 Task: Look for space in Quixadá, Brazil from 1st August, 2023 to 5th August, 2023 for 3 adults, 1 child in price range Rs.13000 to Rs.20000. Place can be entire place with 2 bedrooms having 3 beds and 2 bathrooms. Property type can be flatguest house, hotel. Booking option can be shelf check-in. Required host language is Spanish.
Action: Mouse moved to (481, 553)
Screenshot: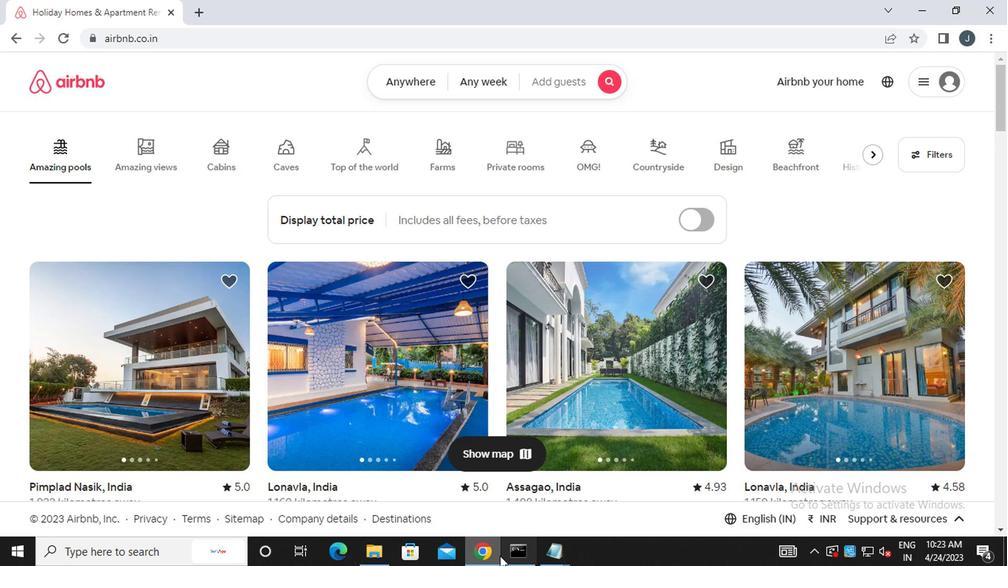 
Action: Mouse pressed left at (481, 553)
Screenshot: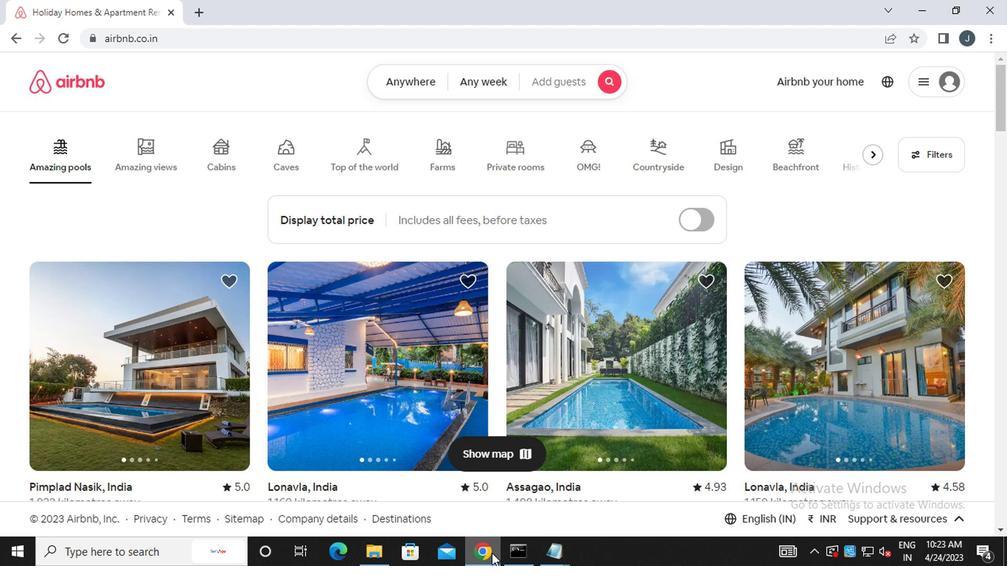
Action: Mouse moved to (484, 562)
Screenshot: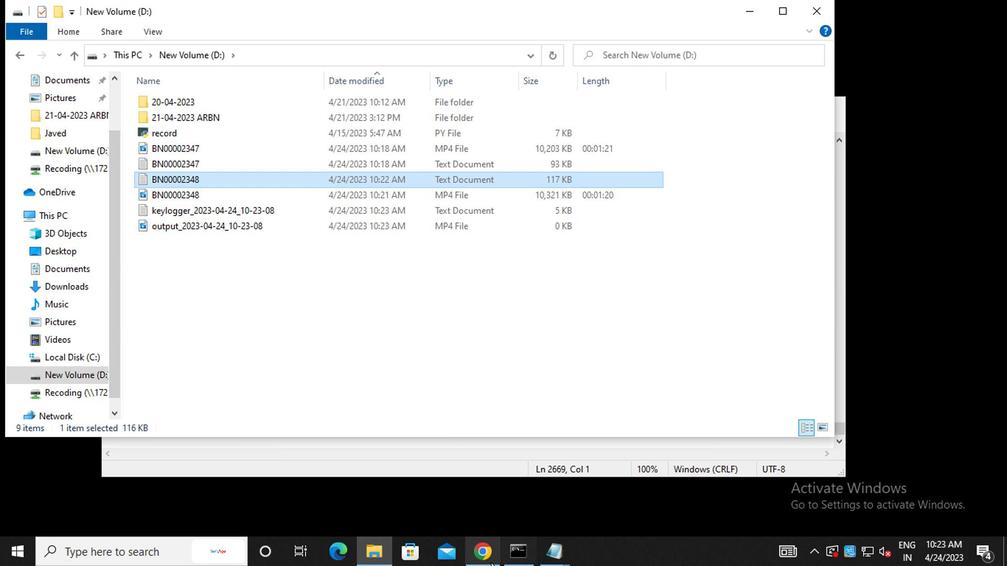
Action: Mouse pressed left at (484, 562)
Screenshot: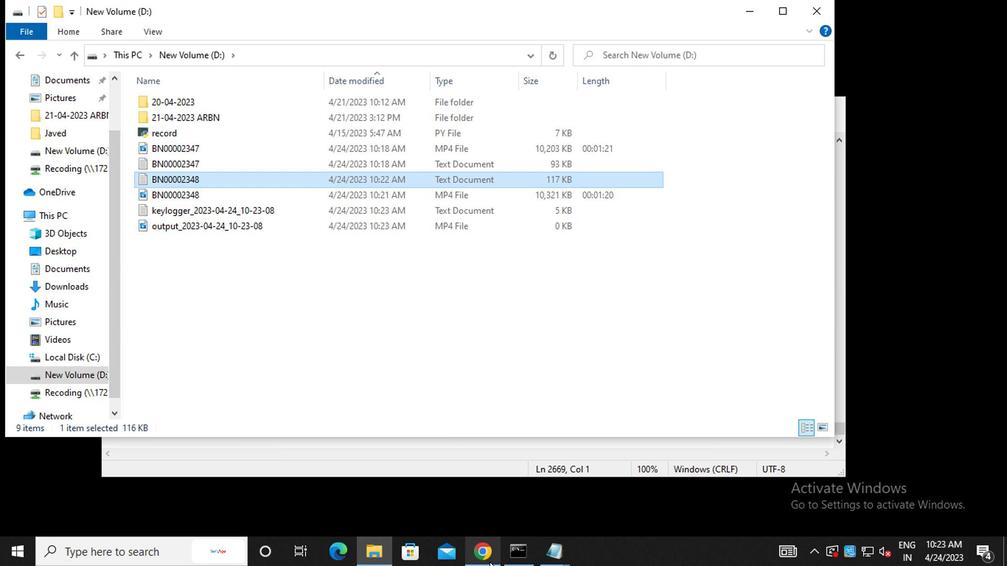 
Action: Mouse moved to (429, 84)
Screenshot: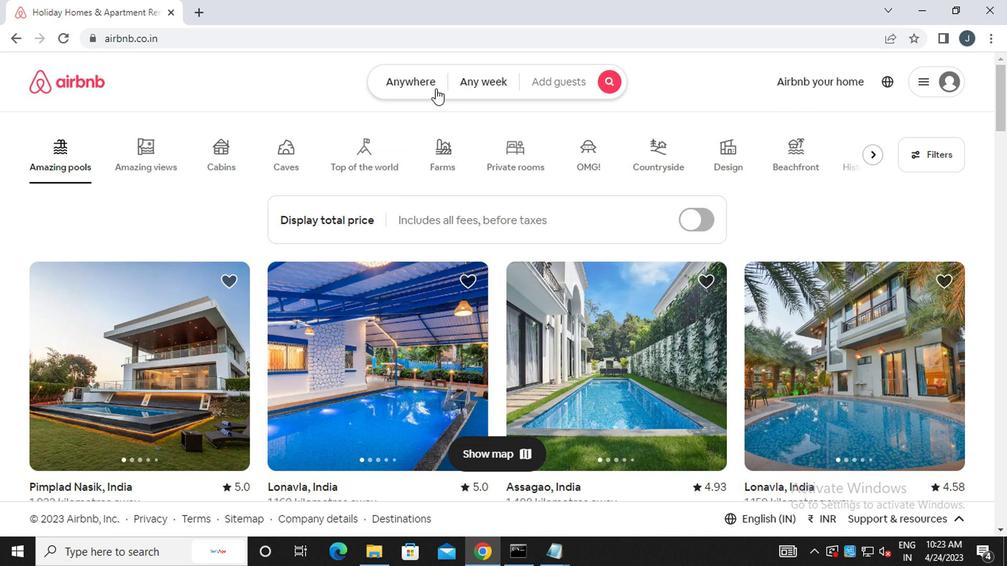 
Action: Mouse pressed left at (429, 84)
Screenshot: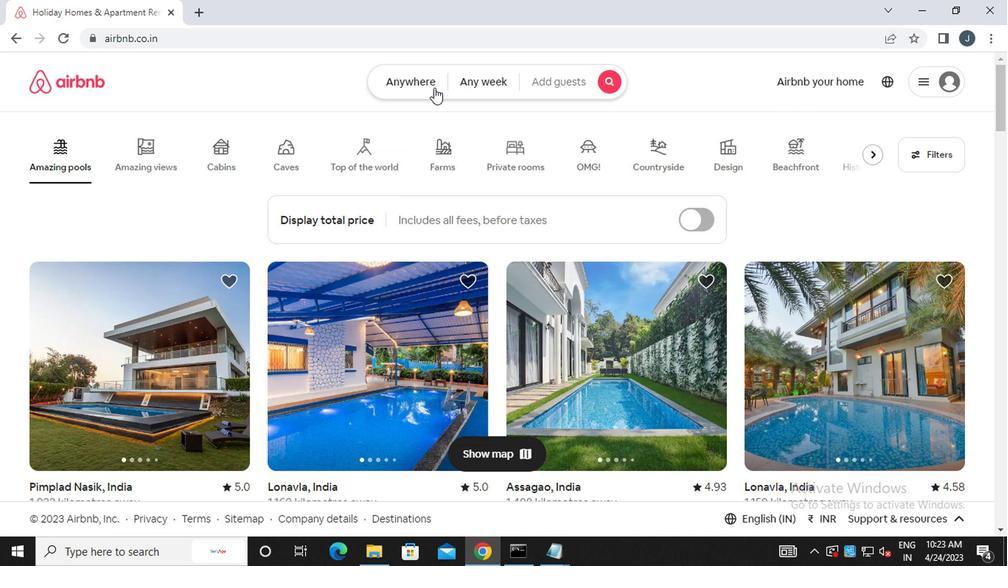 
Action: Mouse moved to (279, 142)
Screenshot: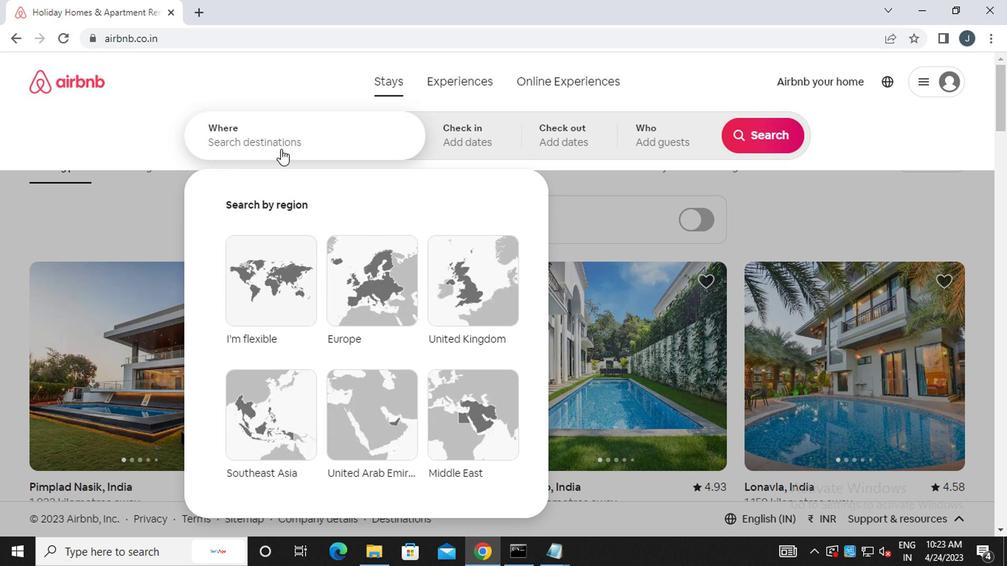 
Action: Mouse pressed left at (279, 142)
Screenshot: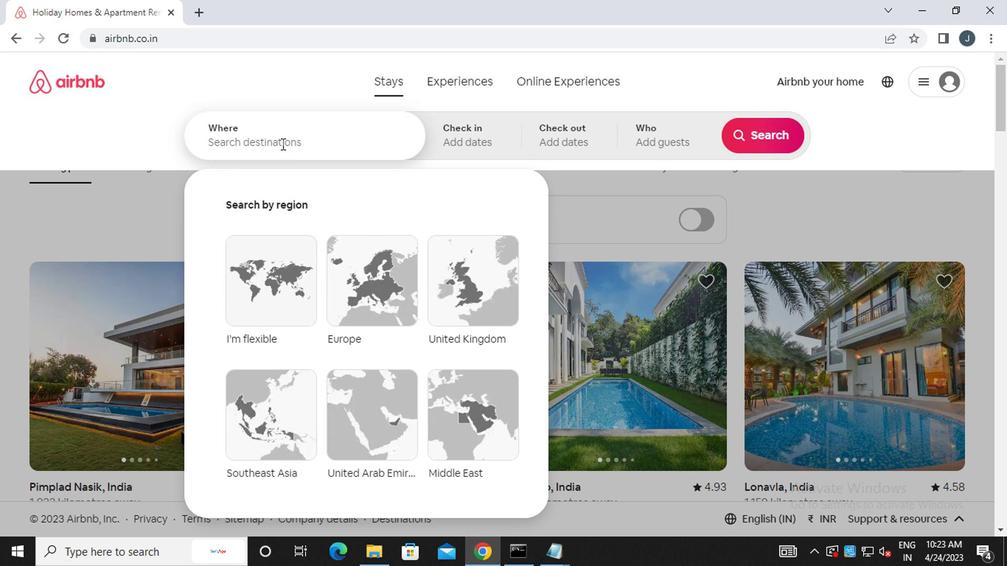 
Action: Key pressed <Key.caps_lock><Key.caps_lock>q<Key.caps_lock>uixaza<Key.backspace><Key.backspace>da,<Key.space><Key.caps_lock>b<Key.caps_lock>razil
Screenshot: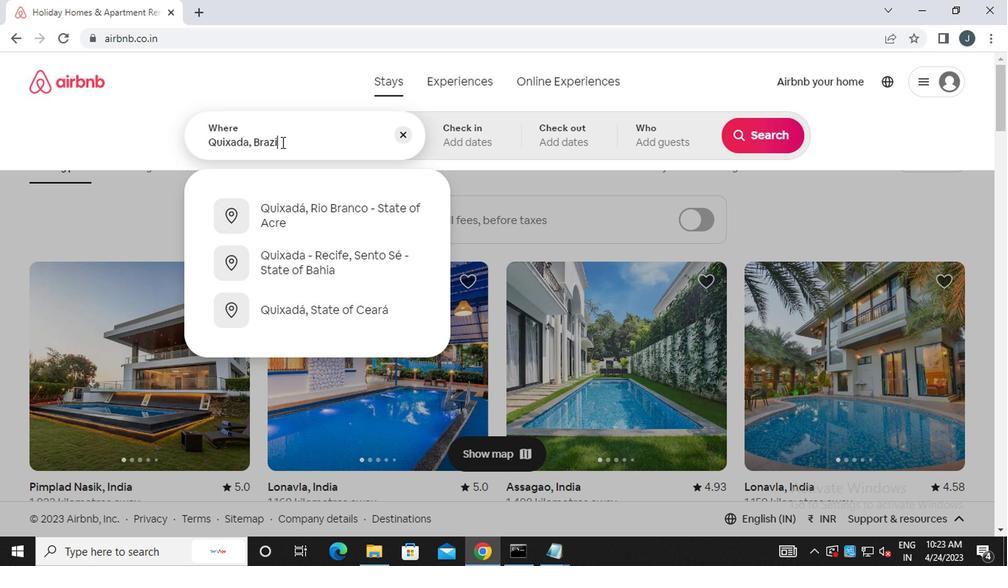 
Action: Mouse moved to (483, 134)
Screenshot: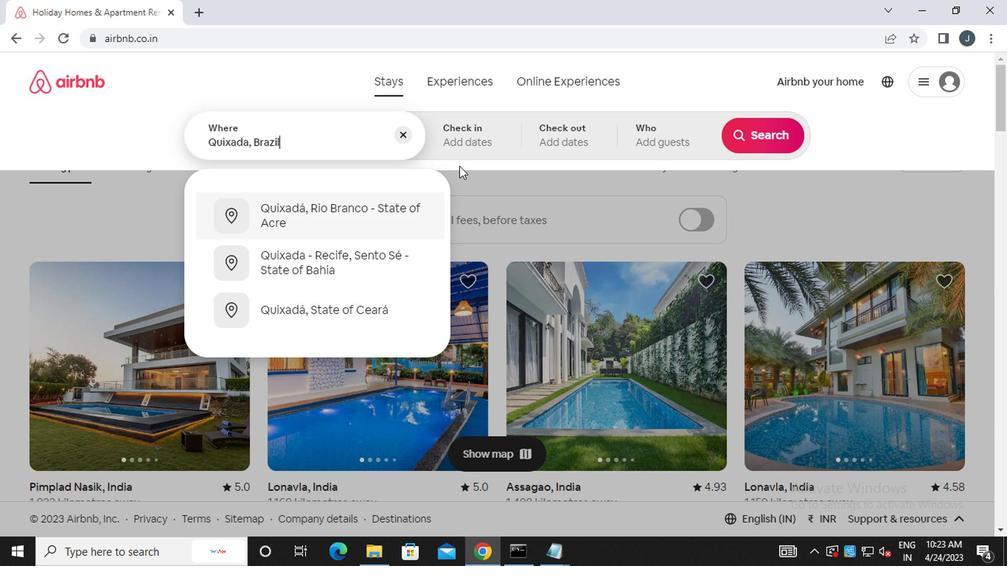 
Action: Mouse pressed left at (483, 134)
Screenshot: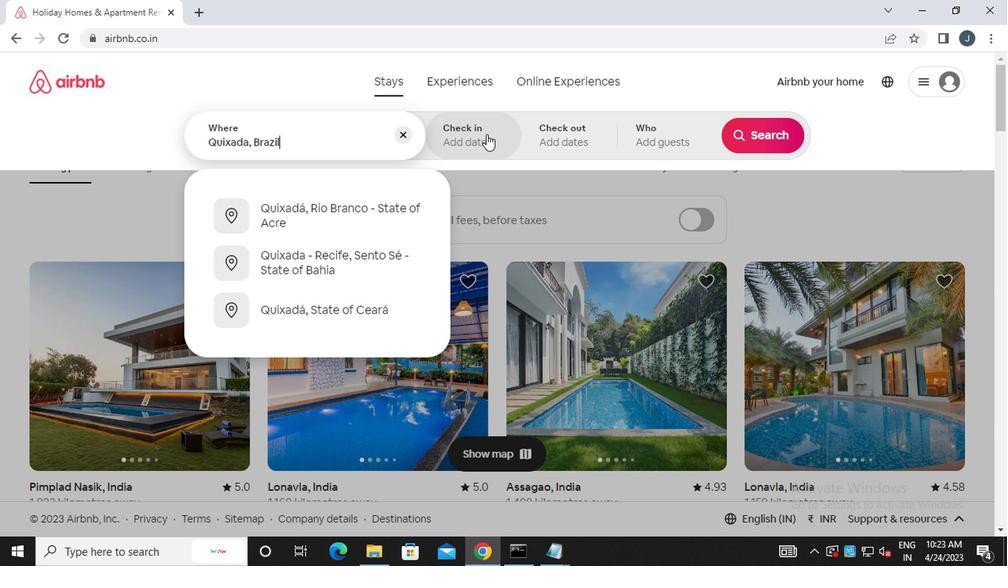 
Action: Mouse moved to (747, 254)
Screenshot: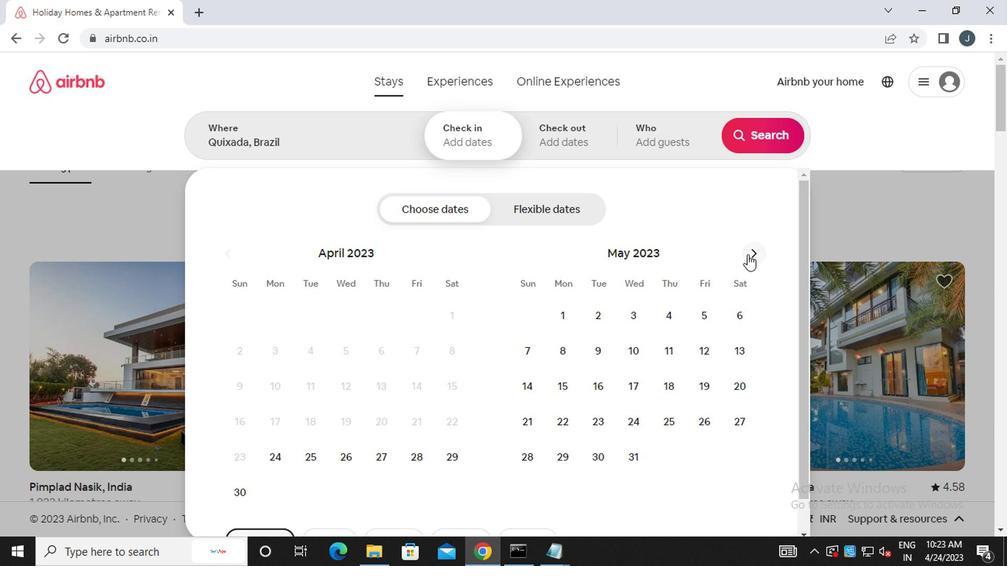 
Action: Mouse pressed left at (747, 254)
Screenshot: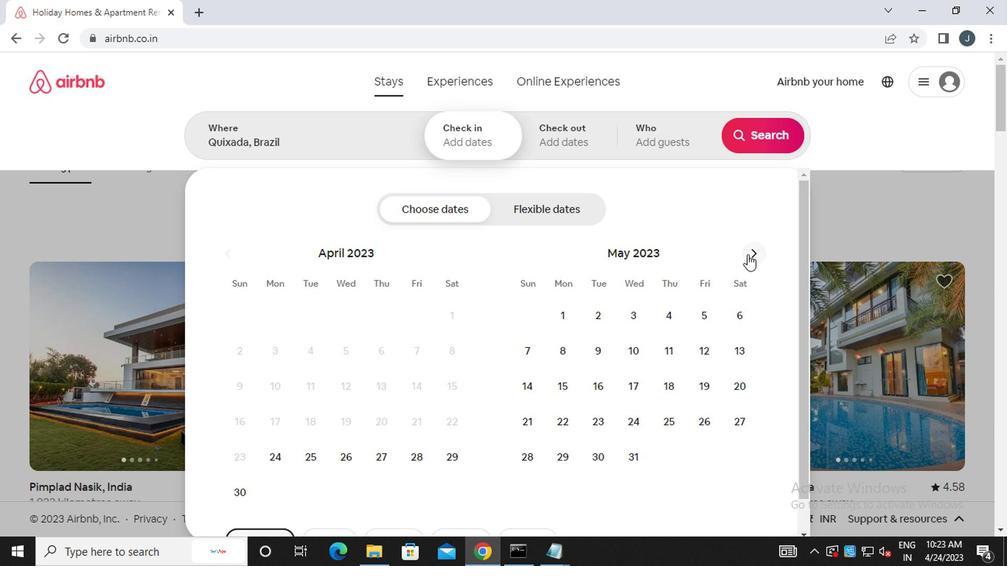 
Action: Mouse moved to (749, 254)
Screenshot: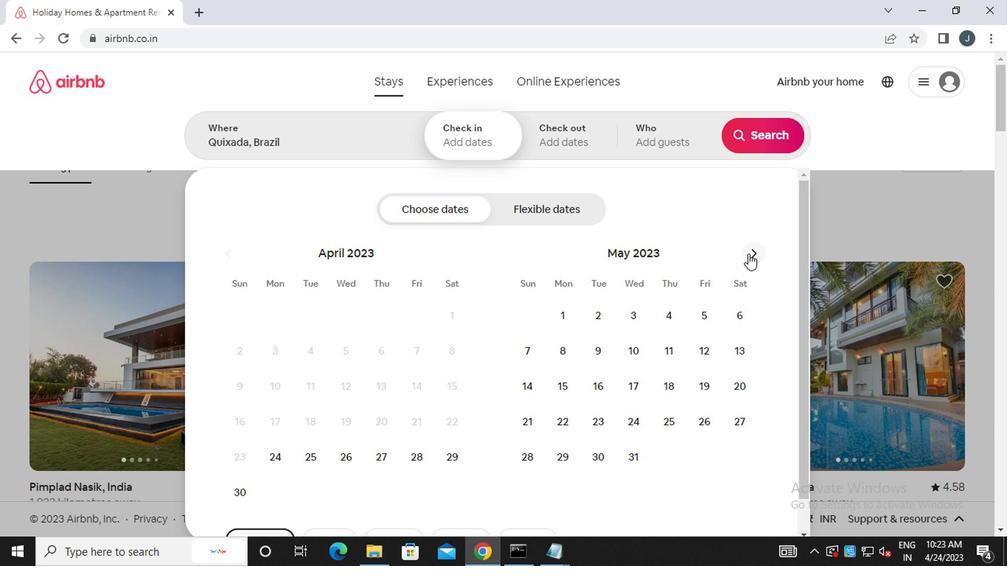 
Action: Mouse pressed left at (749, 254)
Screenshot: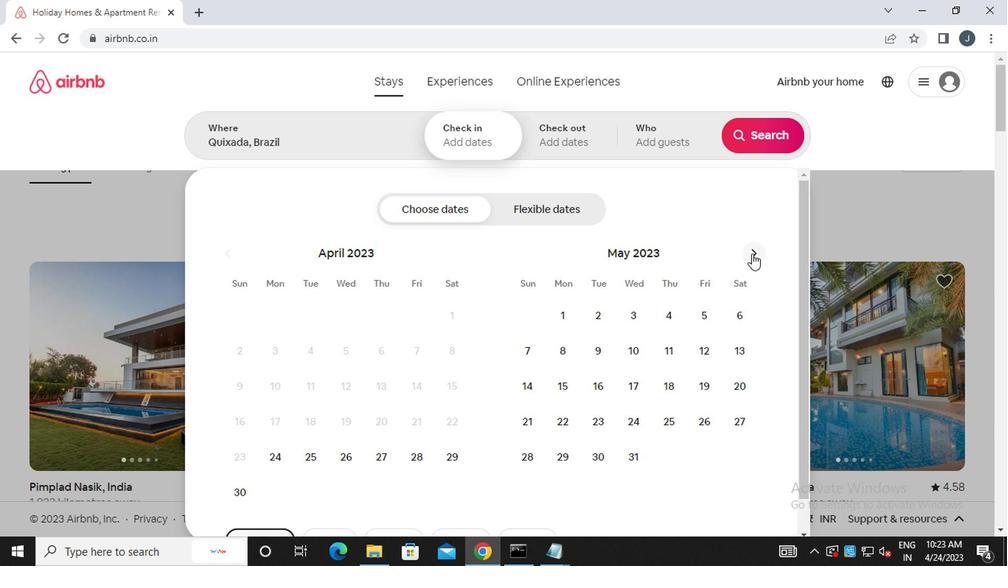 
Action: Mouse pressed left at (749, 254)
Screenshot: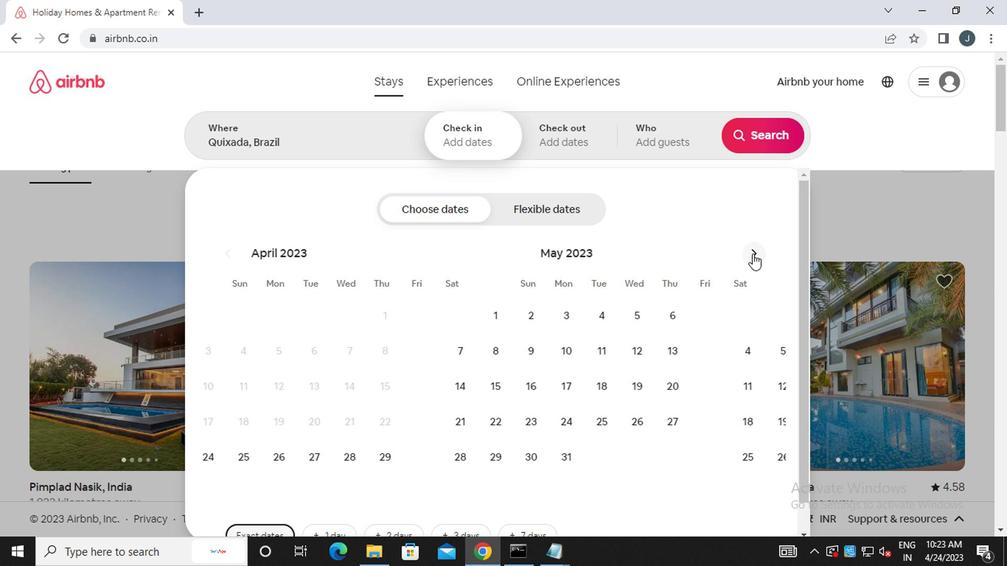
Action: Mouse pressed left at (749, 254)
Screenshot: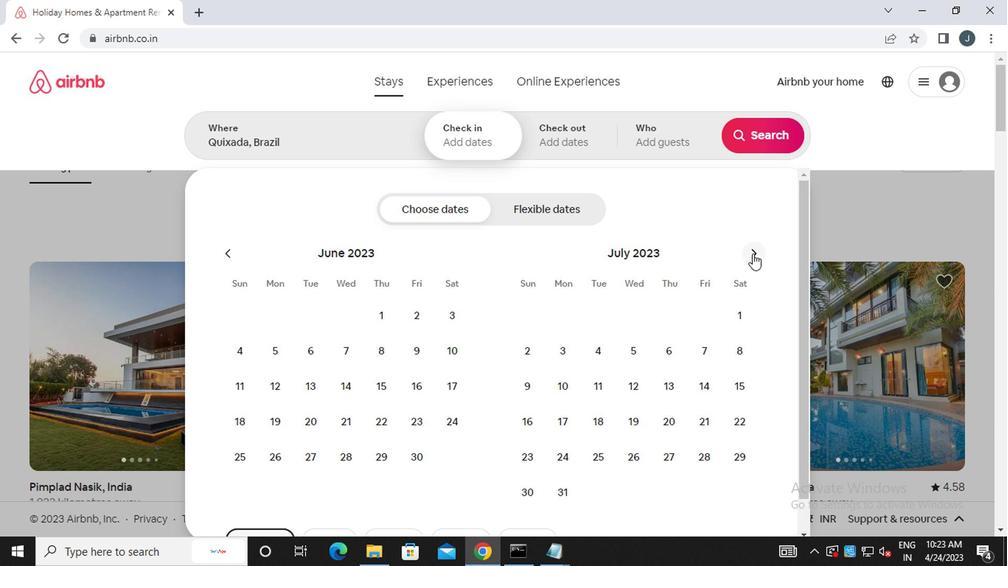 
Action: Mouse moved to (596, 317)
Screenshot: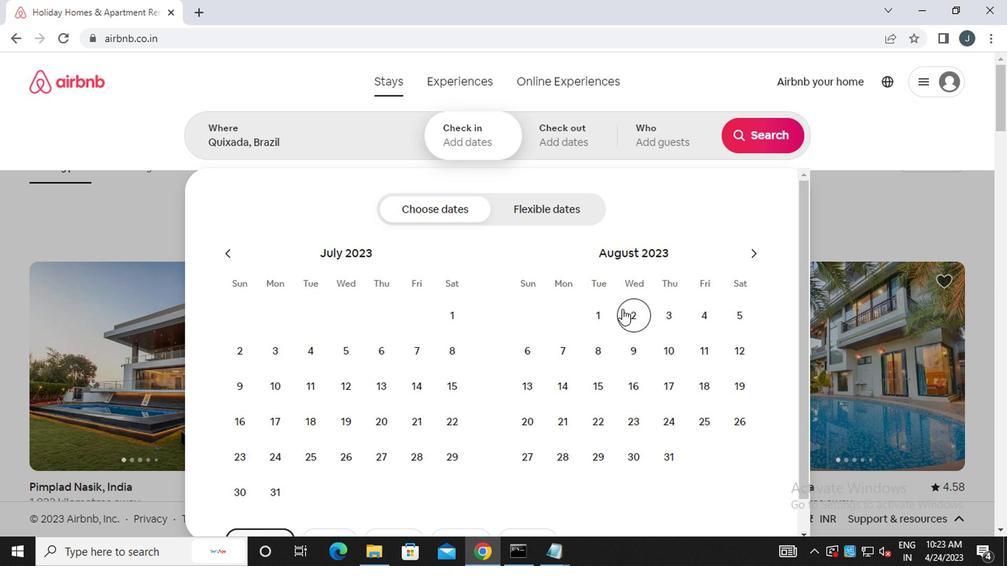 
Action: Mouse pressed left at (596, 317)
Screenshot: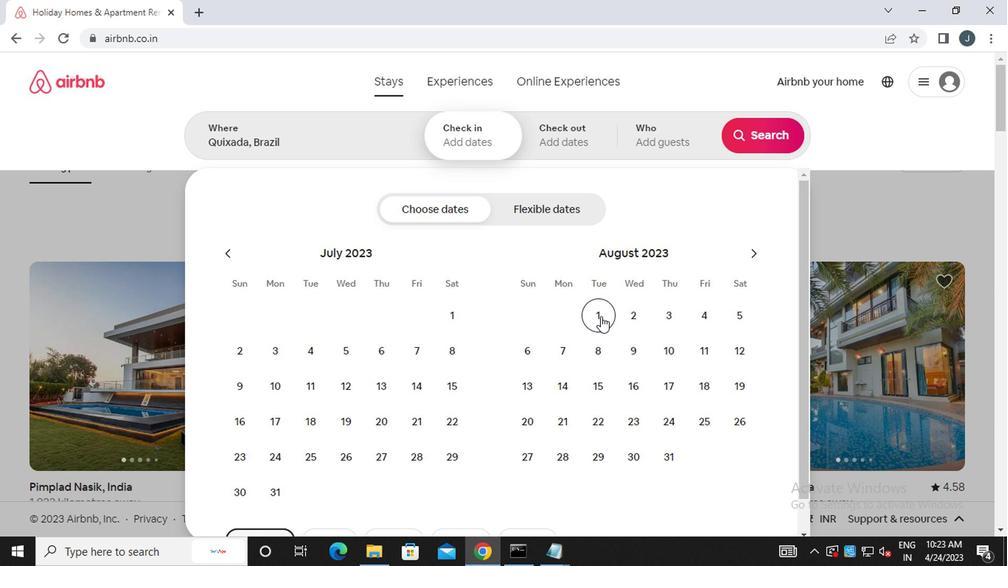
Action: Mouse moved to (733, 313)
Screenshot: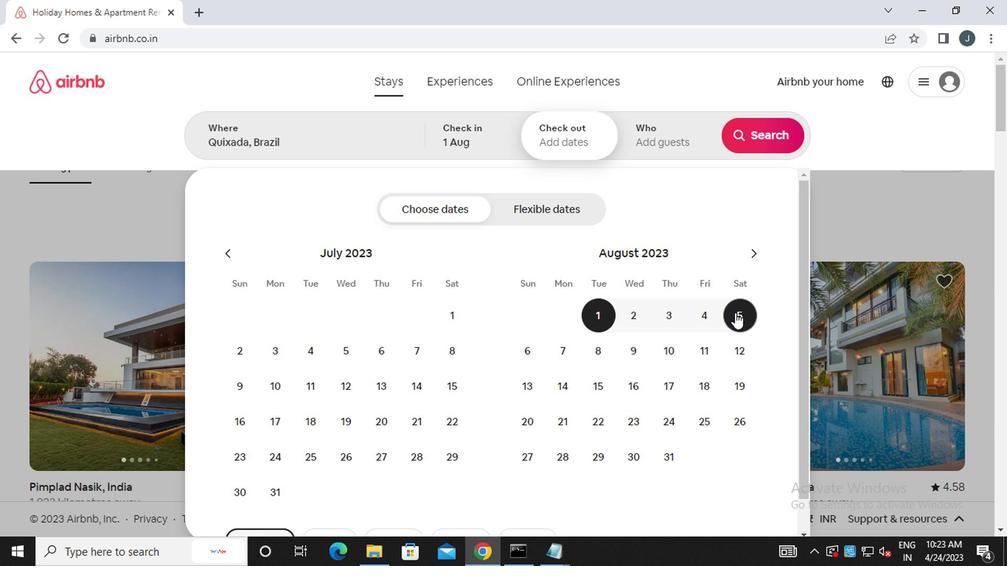 
Action: Mouse pressed left at (733, 313)
Screenshot: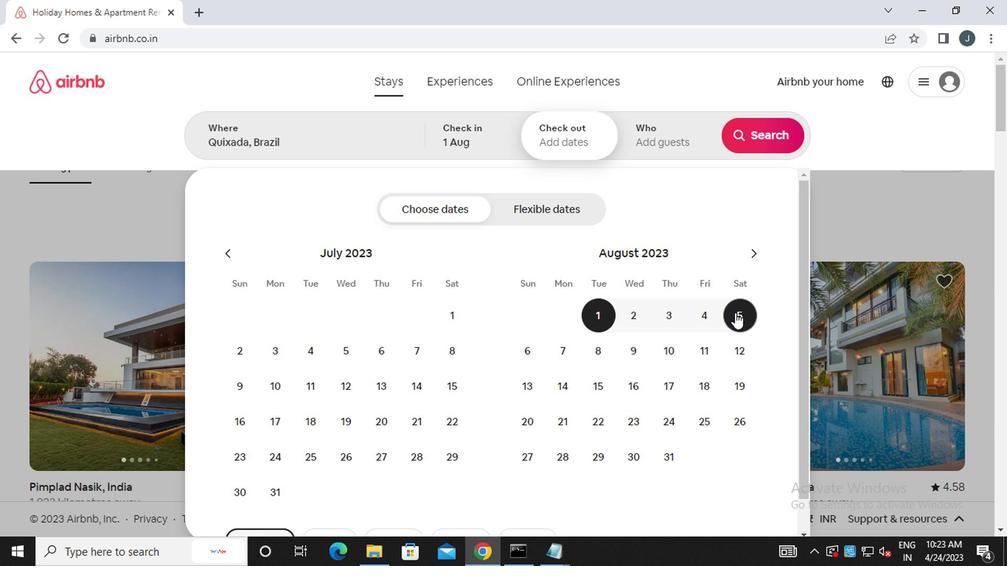 
Action: Mouse moved to (646, 132)
Screenshot: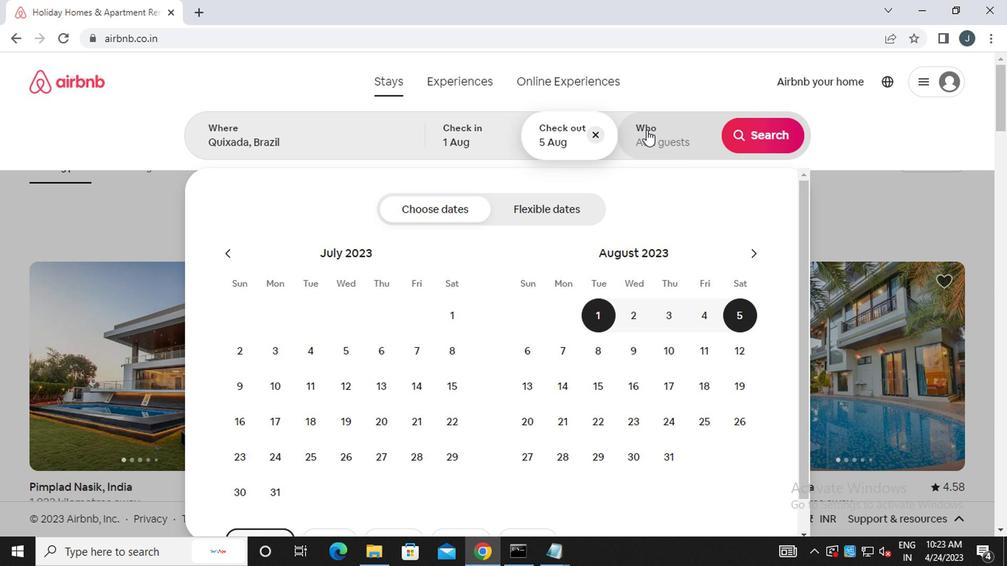 
Action: Mouse pressed left at (646, 132)
Screenshot: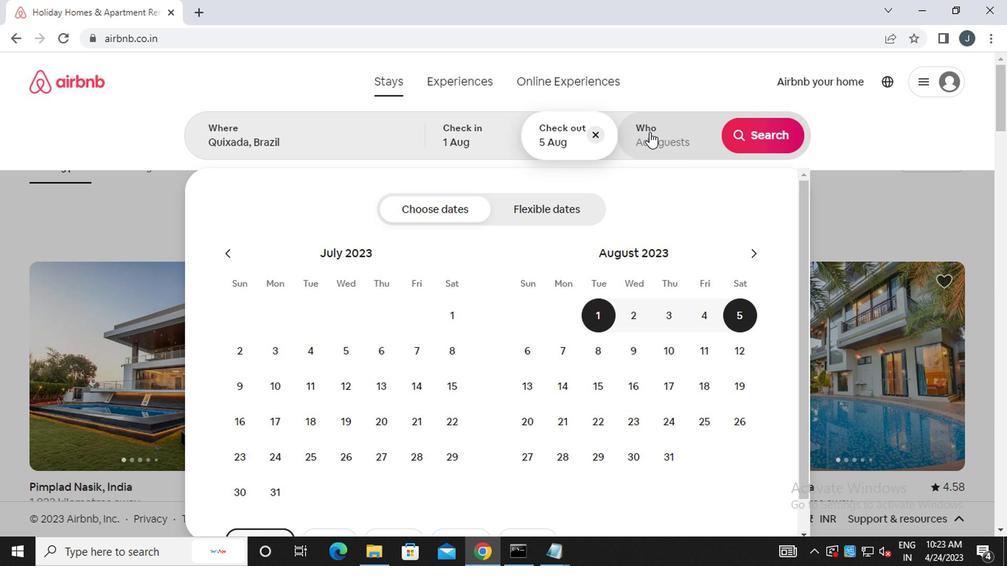 
Action: Mouse moved to (766, 218)
Screenshot: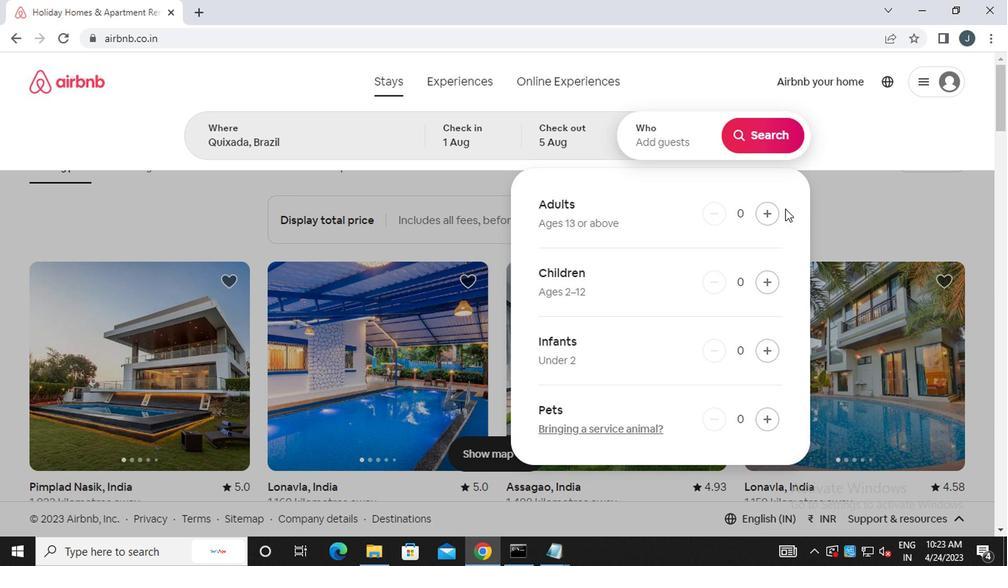 
Action: Mouse pressed left at (766, 218)
Screenshot: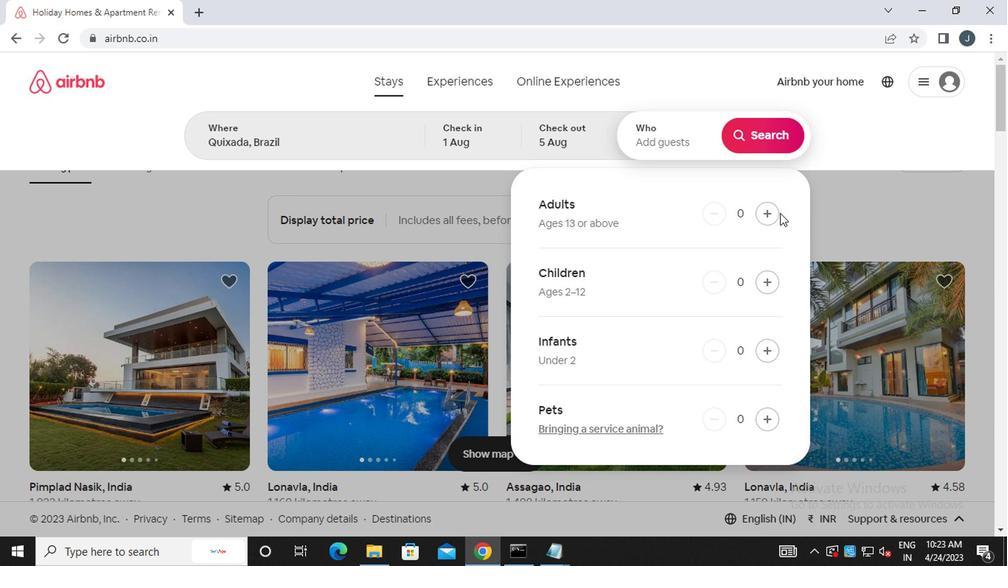 
Action: Mouse pressed left at (766, 218)
Screenshot: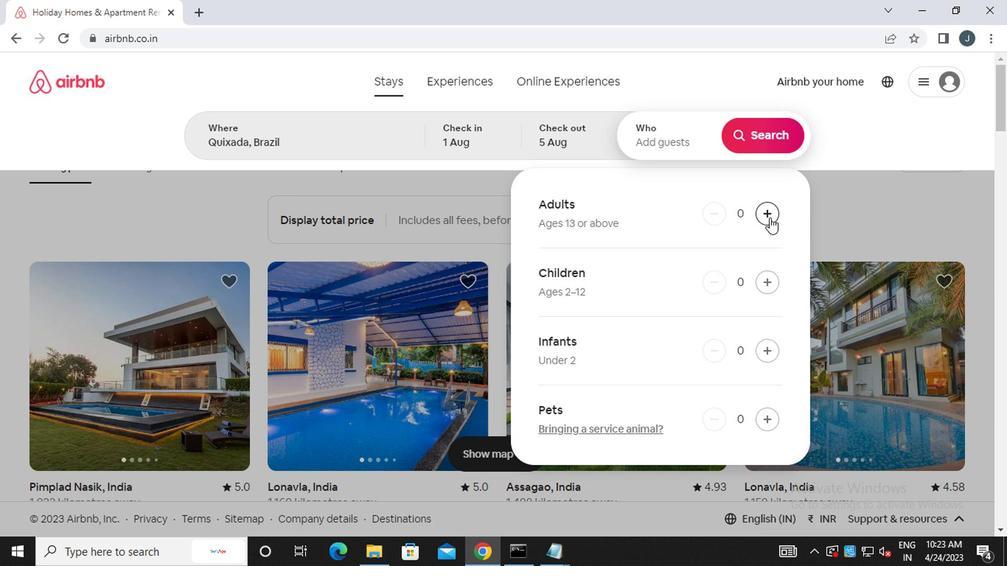 
Action: Mouse pressed left at (766, 218)
Screenshot: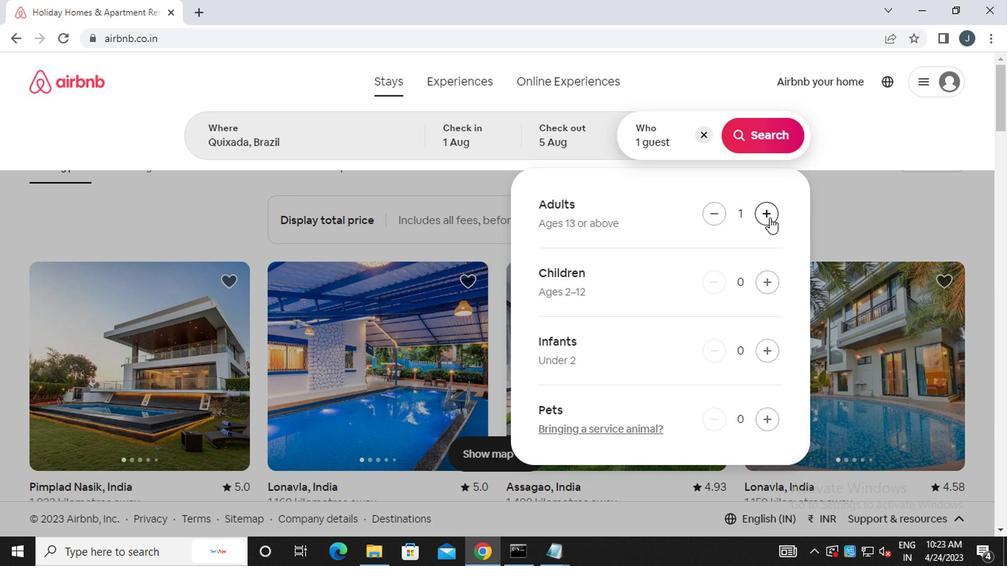
Action: Mouse moved to (766, 285)
Screenshot: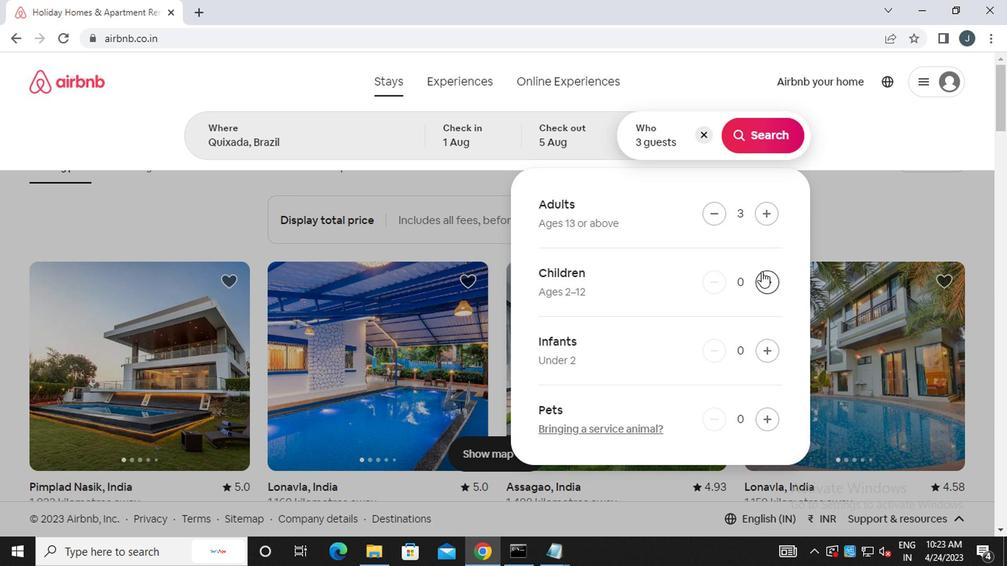 
Action: Mouse pressed left at (766, 285)
Screenshot: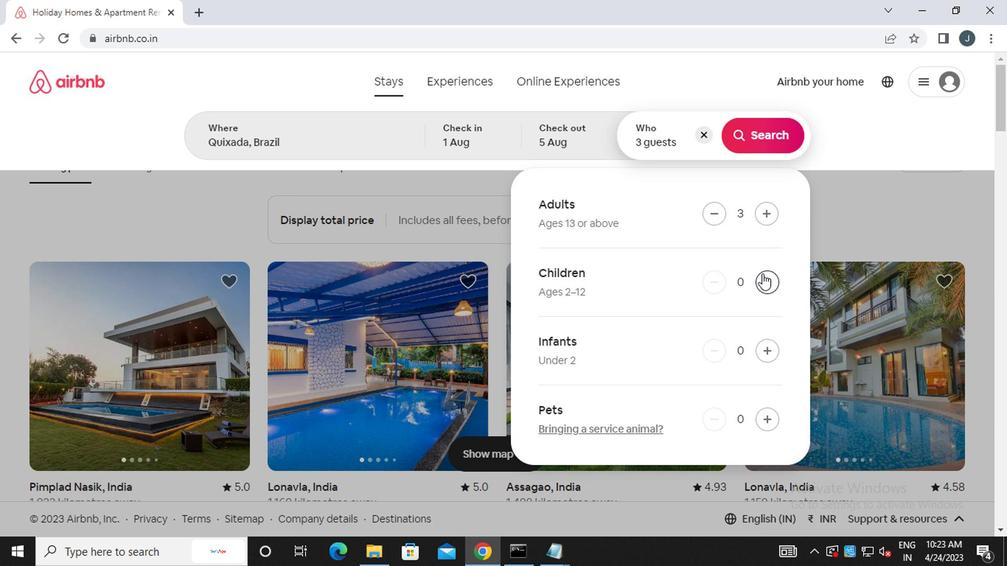 
Action: Mouse moved to (767, 135)
Screenshot: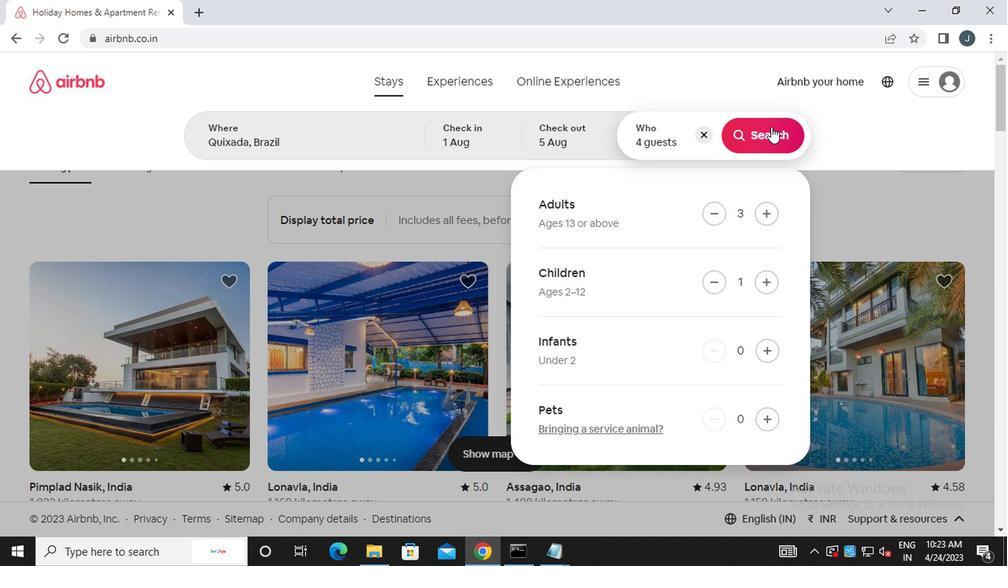 
Action: Mouse pressed left at (767, 135)
Screenshot: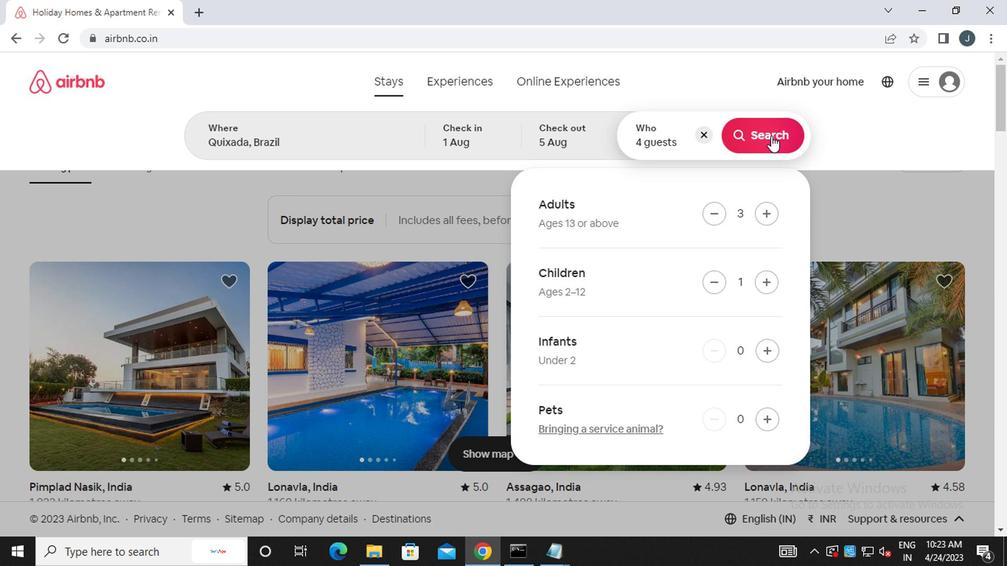
Action: Mouse moved to (942, 141)
Screenshot: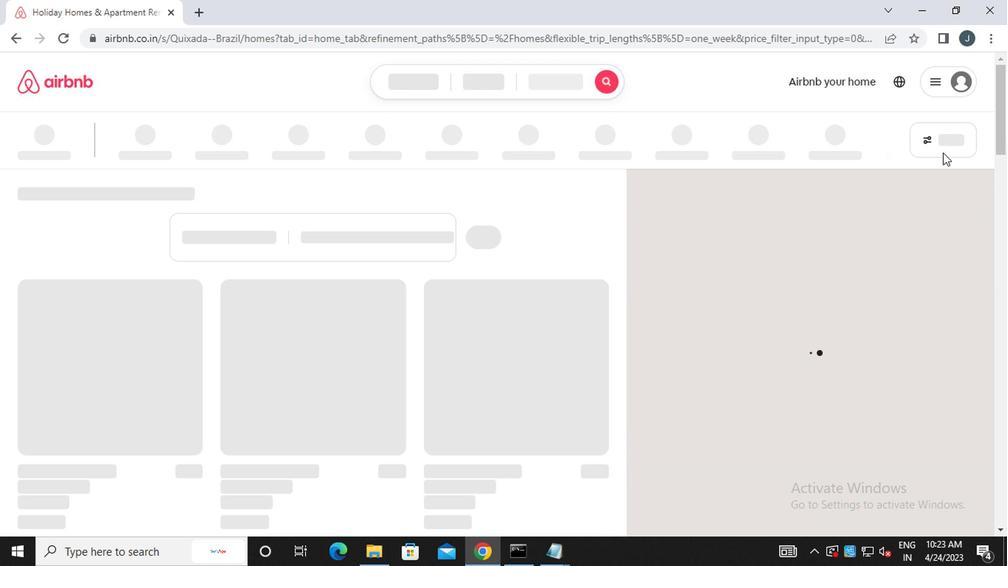 
Action: Mouse pressed left at (942, 141)
Screenshot: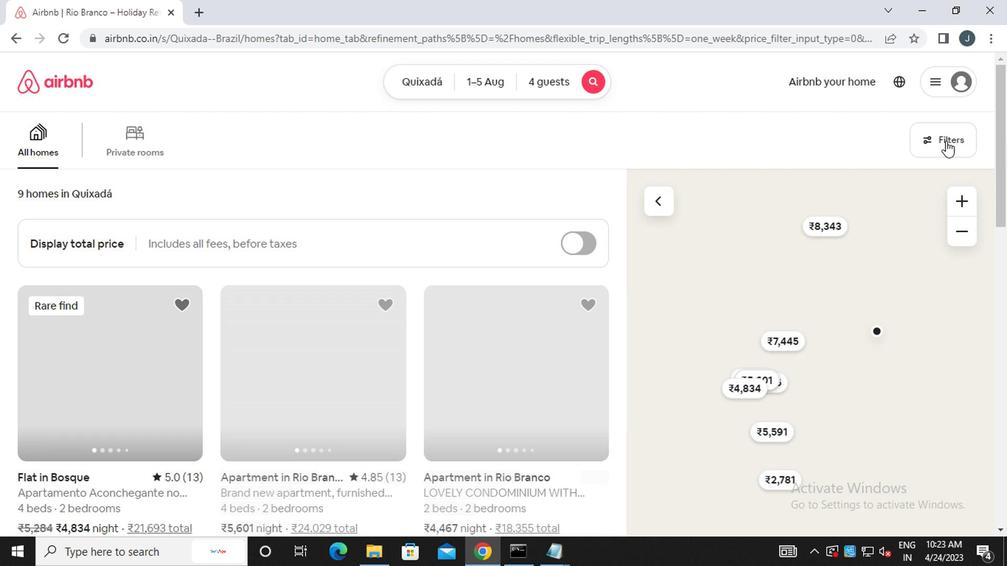 
Action: Mouse moved to (351, 332)
Screenshot: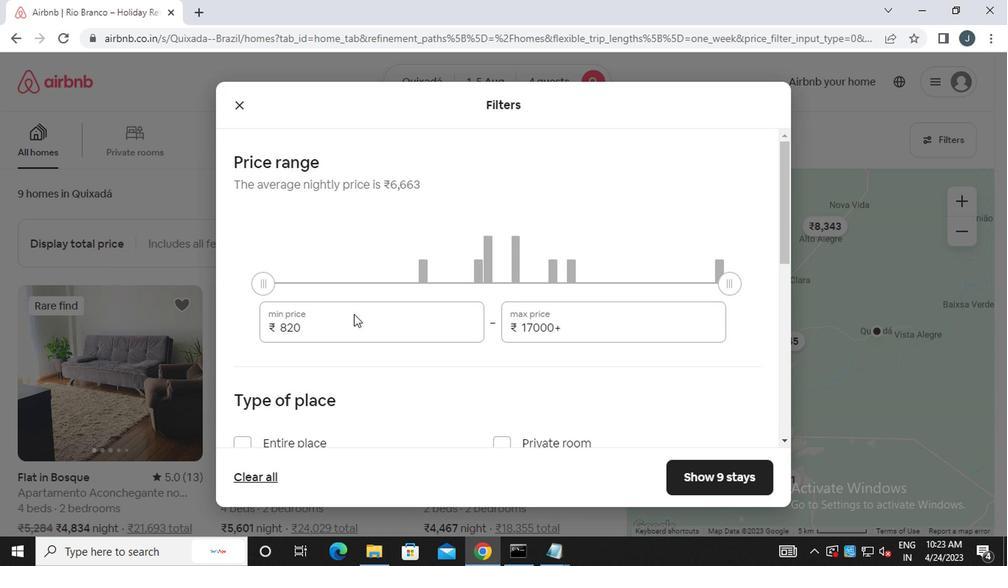 
Action: Mouse pressed left at (351, 332)
Screenshot: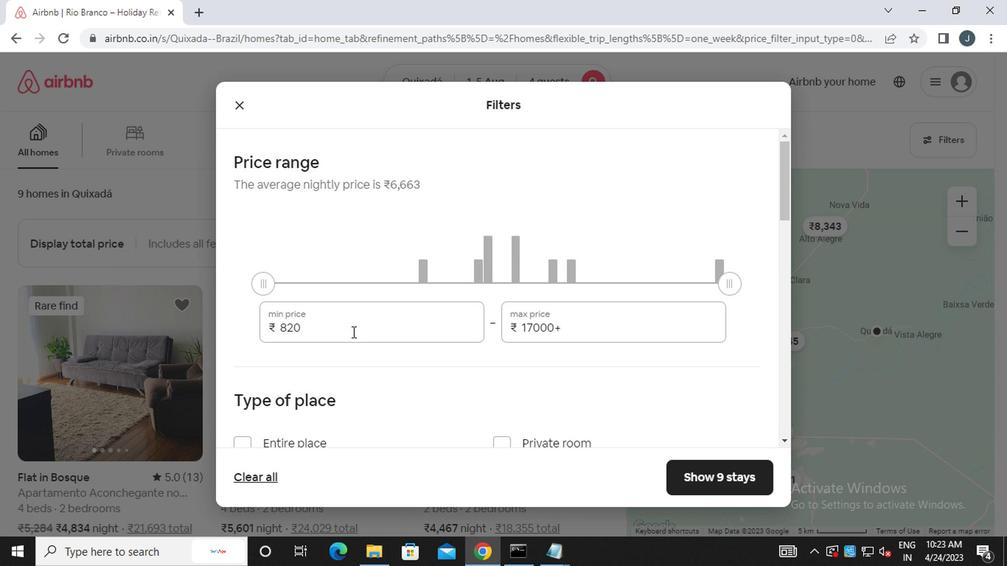 
Action: Mouse moved to (343, 326)
Screenshot: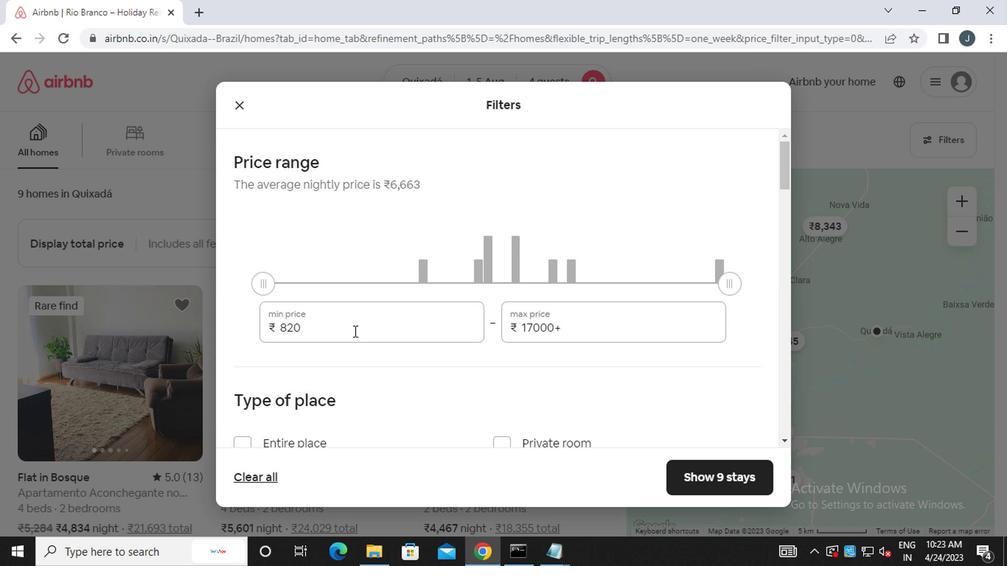 
Action: Key pressed <Key.backspace><Key.backspace><Key.backspace><Key.backspace><Key.backspace><Key.backspace><Key.backspace><Key.backspace><Key.backspace><<96>><<99>><Key.backspace><Key.backspace><<97>><<99>><<96>><<96>><<96>>
Screenshot: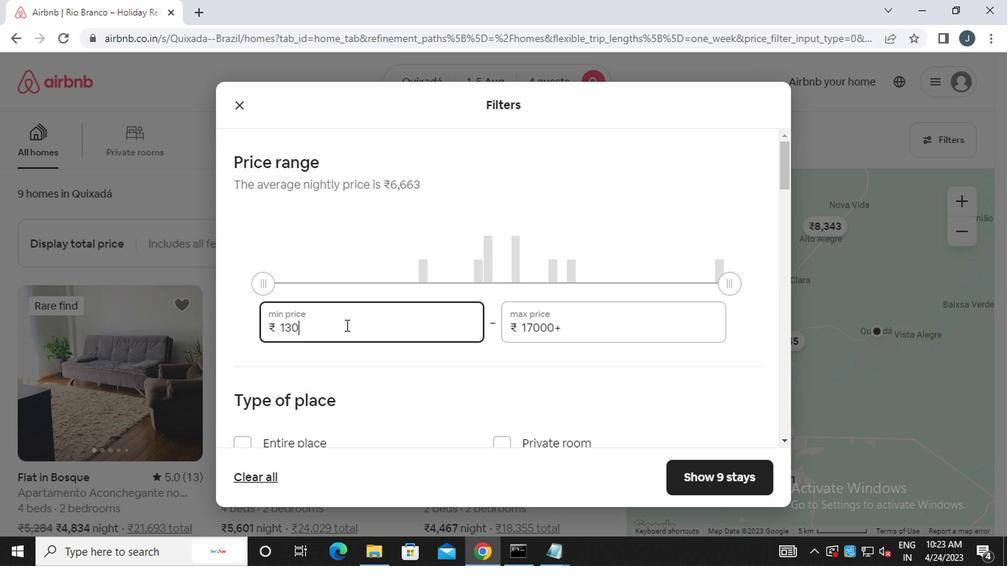 
Action: Mouse moved to (614, 326)
Screenshot: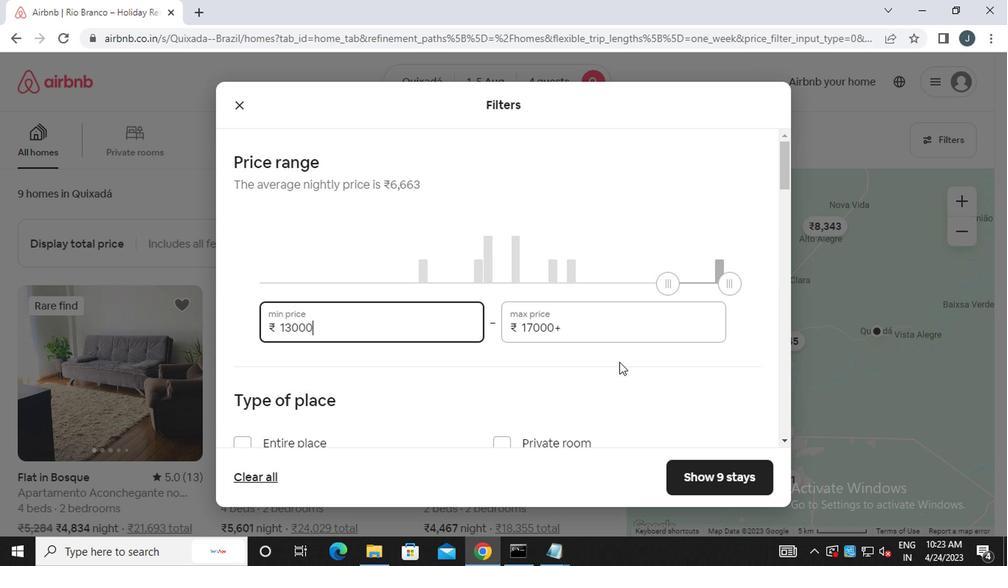 
Action: Mouse pressed left at (614, 326)
Screenshot: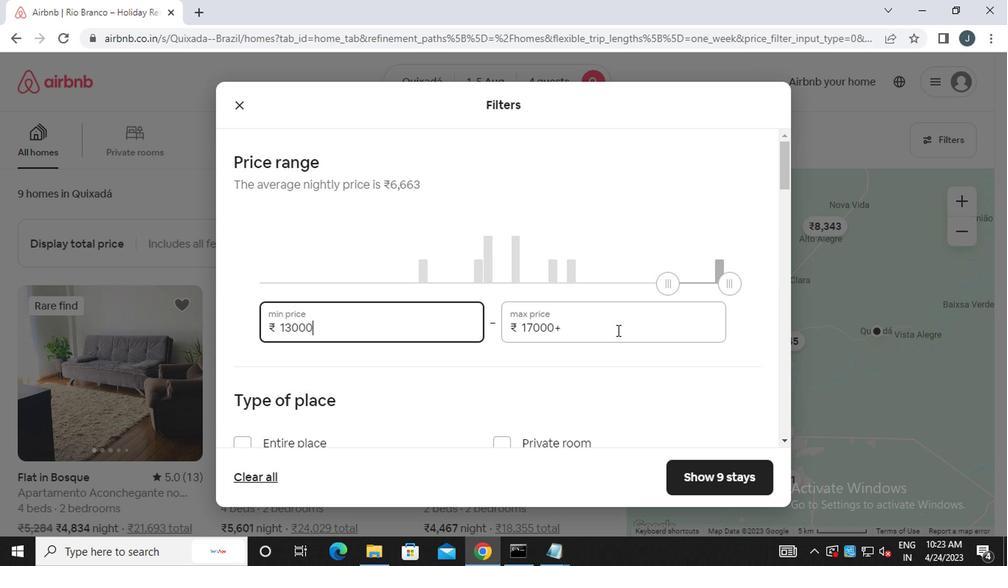 
Action: Mouse moved to (616, 327)
Screenshot: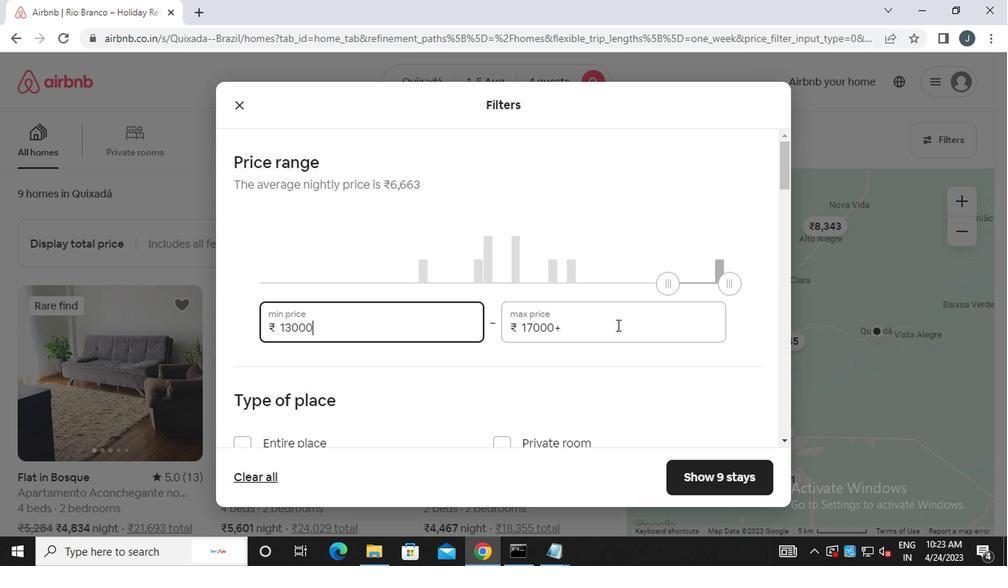 
Action: Key pressed <Key.backspace><Key.backspace><Key.backspace><Key.backspace><Key.backspace><Key.backspace><Key.backspace><Key.backspace><Key.backspace><Key.backspace><<98>><<96>><<96>><<96>><<96>>
Screenshot: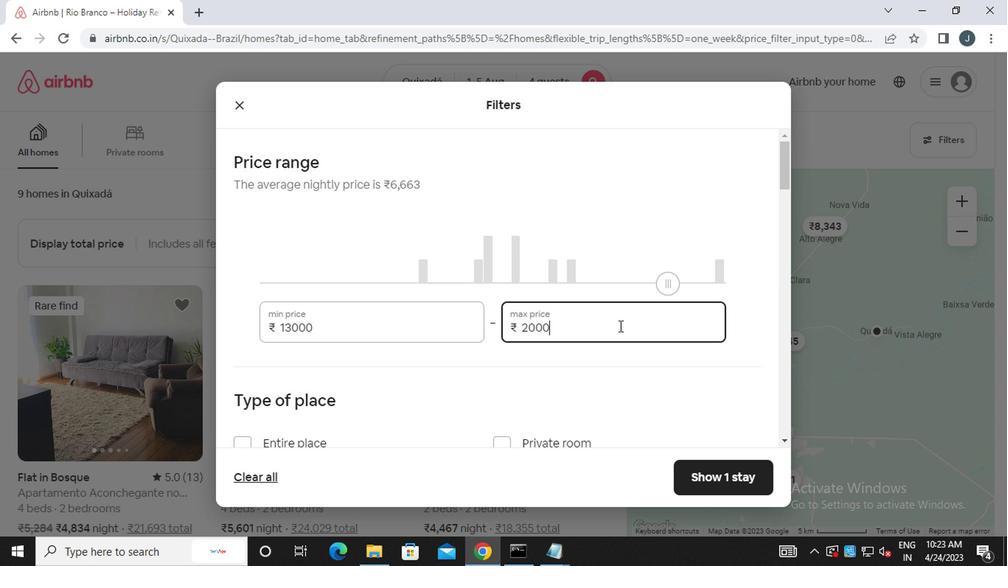 
Action: Mouse moved to (607, 325)
Screenshot: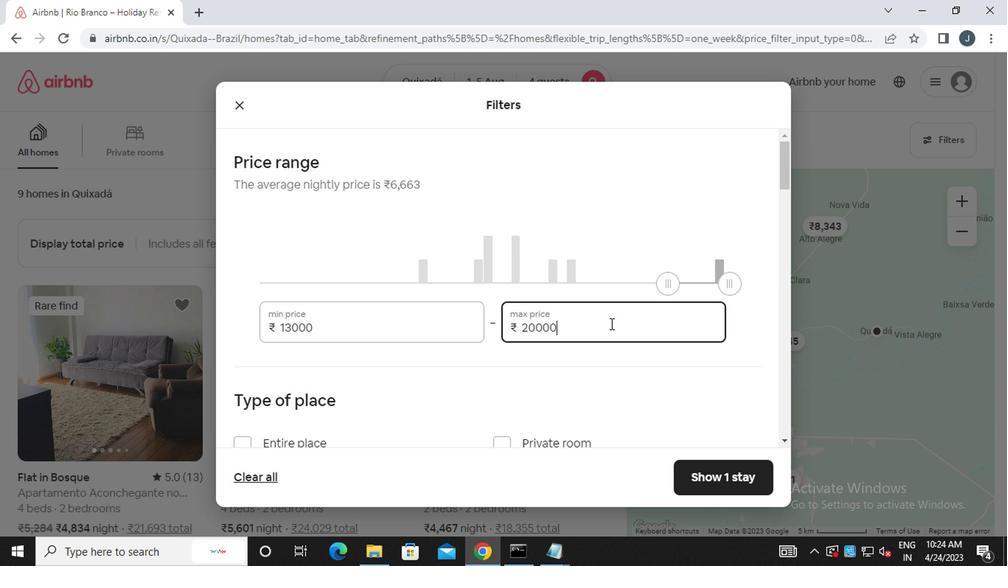 
Action: Mouse scrolled (607, 324) with delta (0, -1)
Screenshot: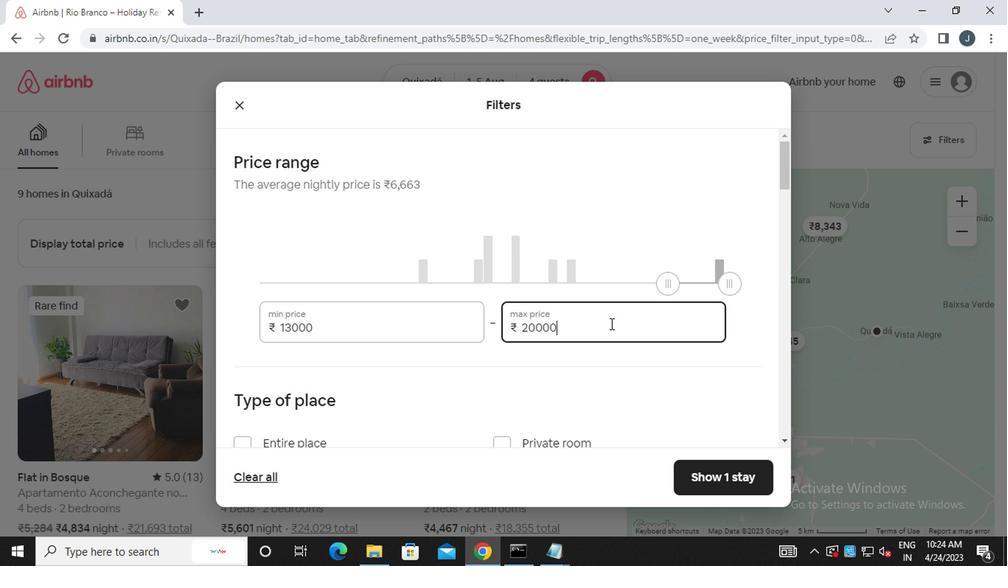 
Action: Mouse moved to (607, 328)
Screenshot: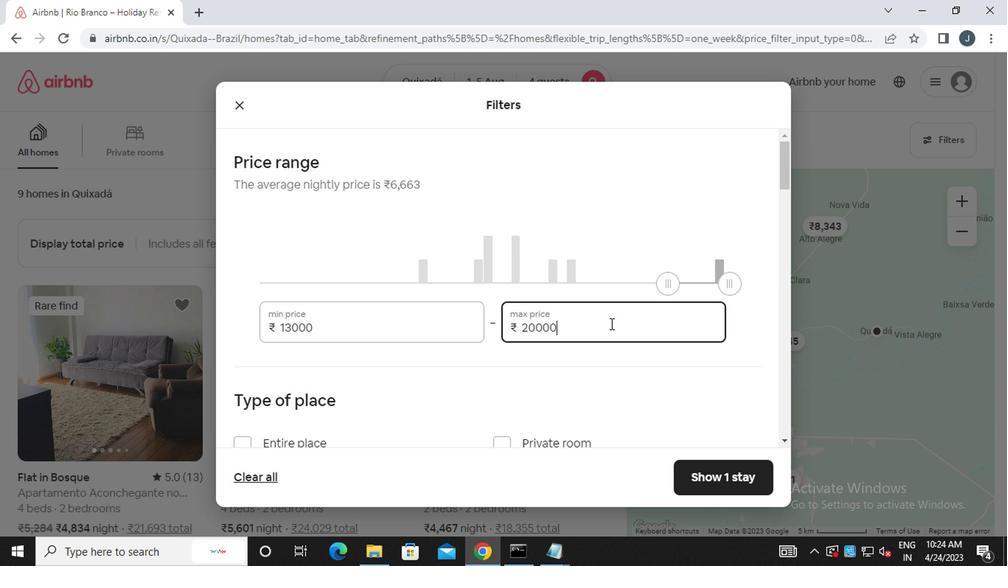 
Action: Mouse scrolled (607, 327) with delta (0, -1)
Screenshot: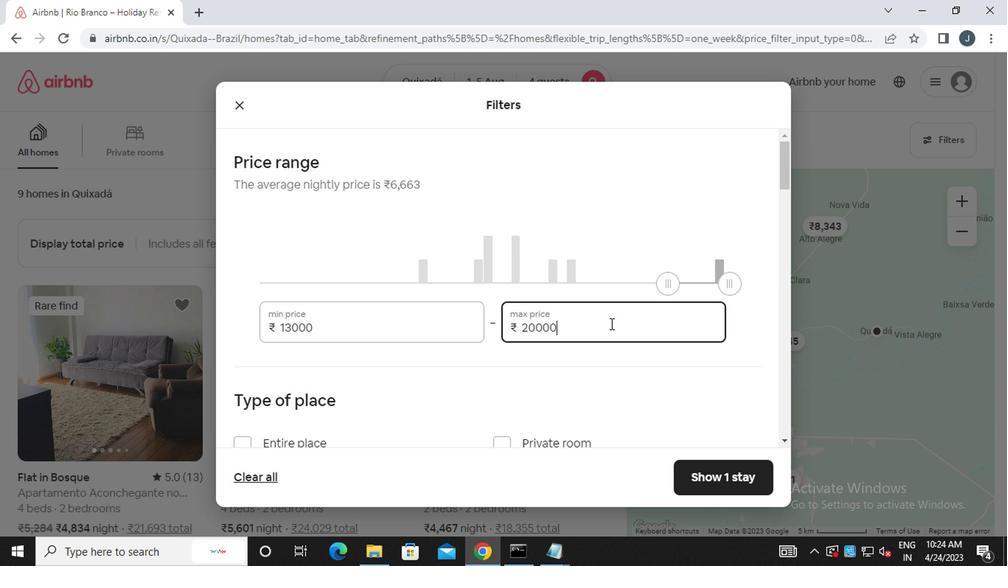 
Action: Mouse moved to (382, 315)
Screenshot: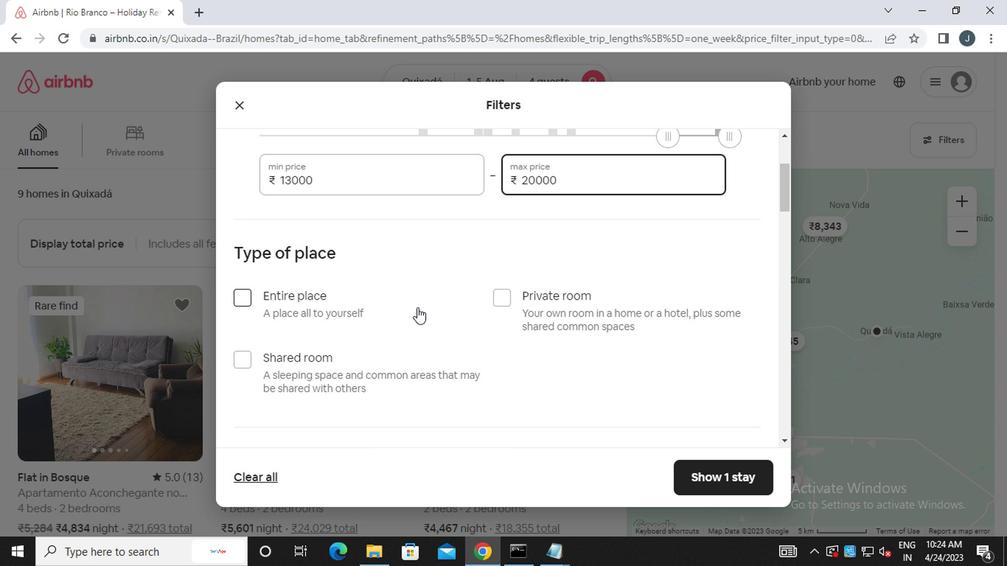 
Action: Mouse pressed left at (382, 315)
Screenshot: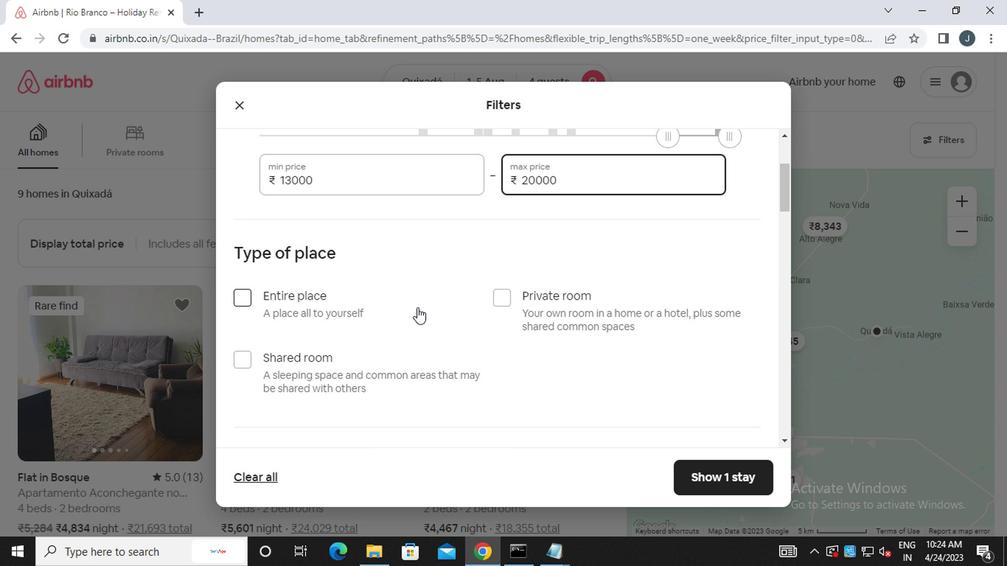 
Action: Mouse moved to (382, 317)
Screenshot: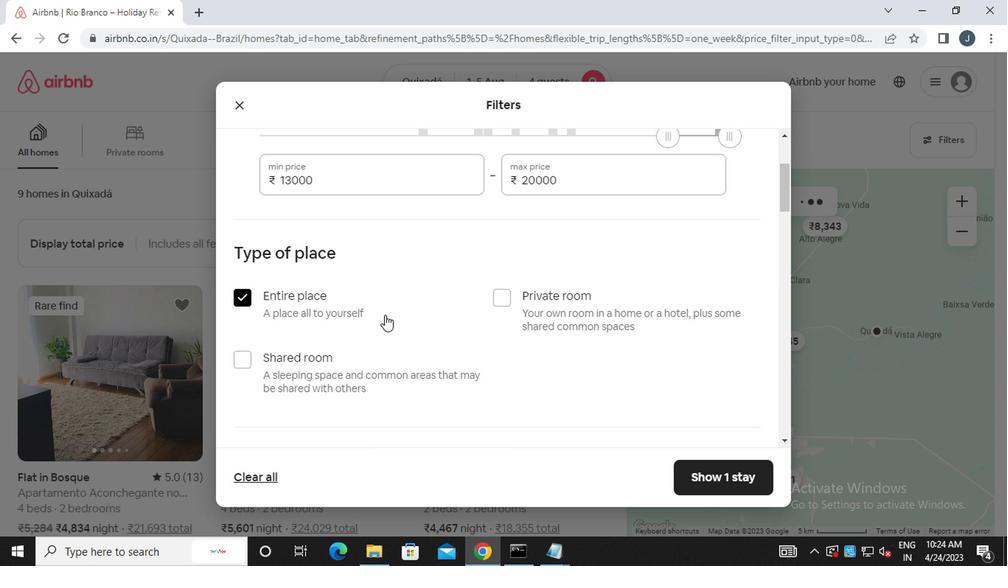 
Action: Mouse scrolled (382, 317) with delta (0, 0)
Screenshot: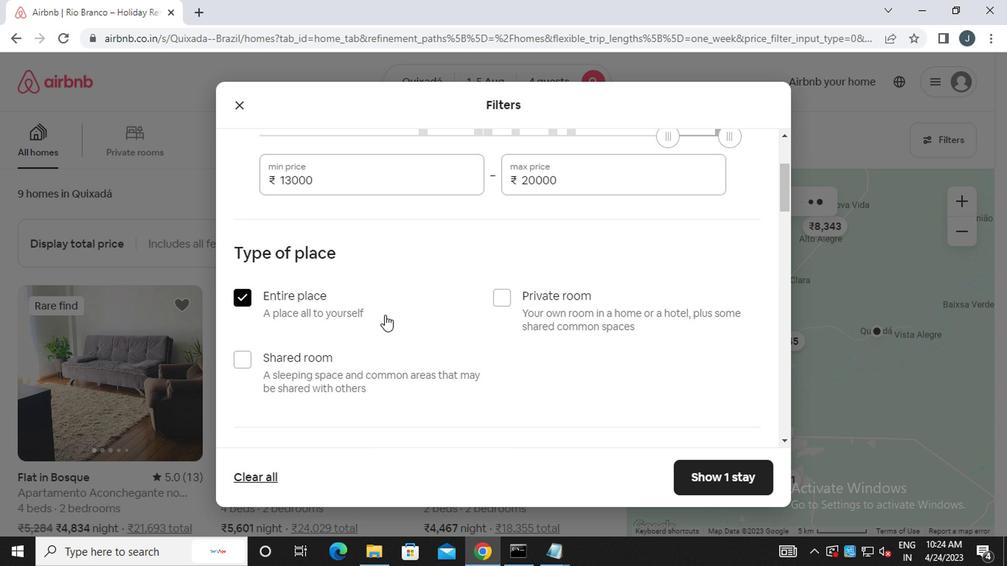 
Action: Mouse scrolled (382, 317) with delta (0, 0)
Screenshot: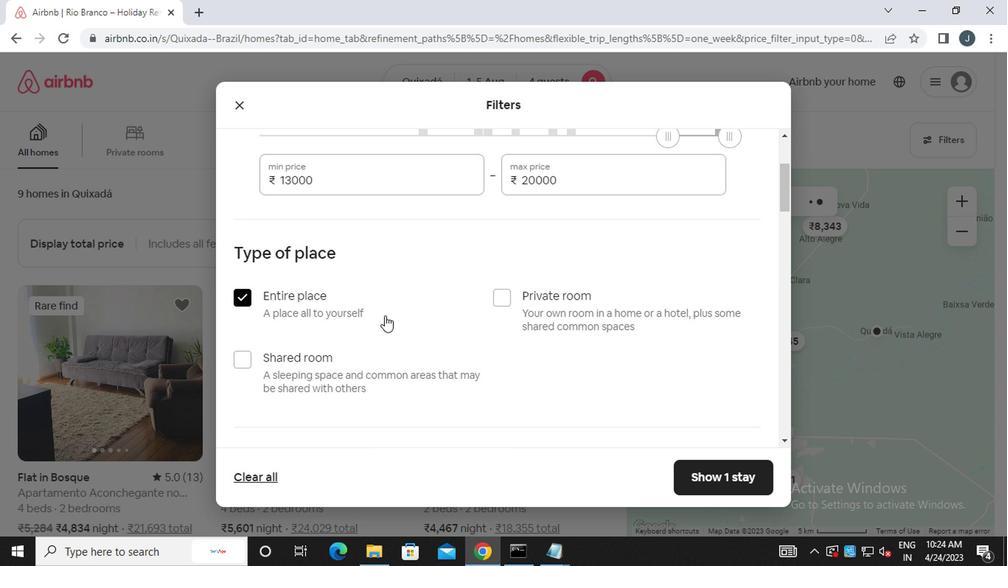 
Action: Mouse moved to (383, 318)
Screenshot: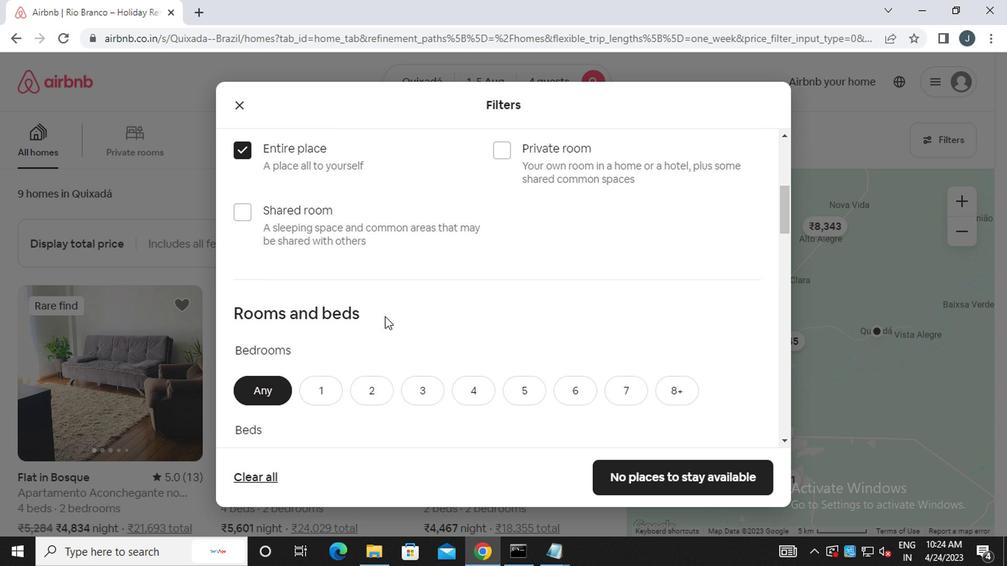 
Action: Mouse scrolled (383, 317) with delta (0, -1)
Screenshot: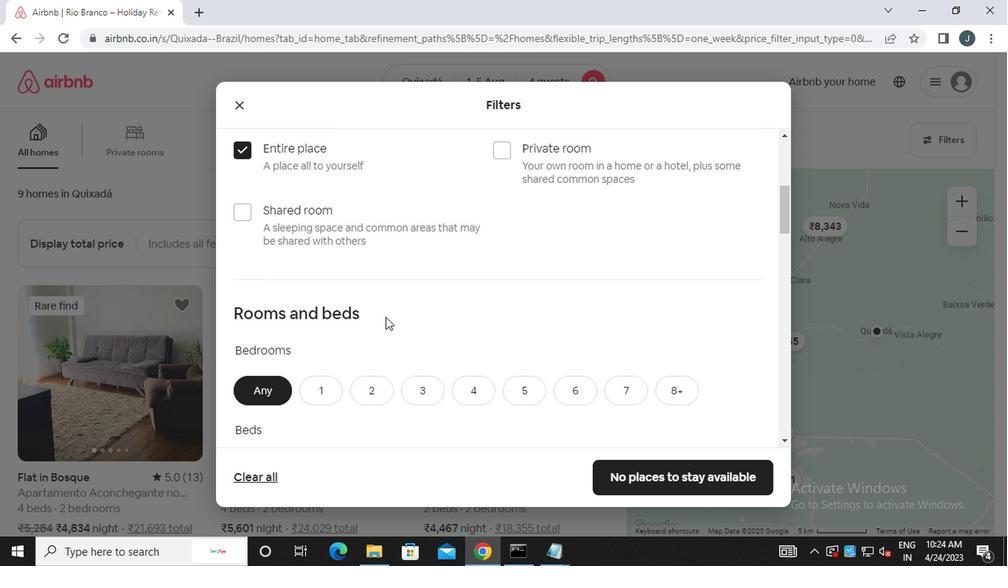 
Action: Mouse moved to (374, 324)
Screenshot: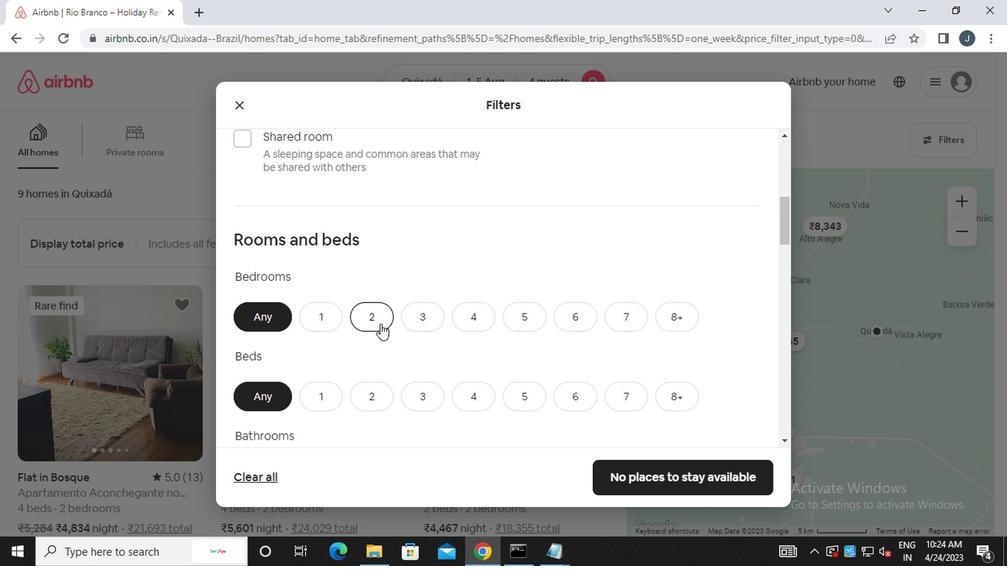 
Action: Mouse pressed left at (374, 324)
Screenshot: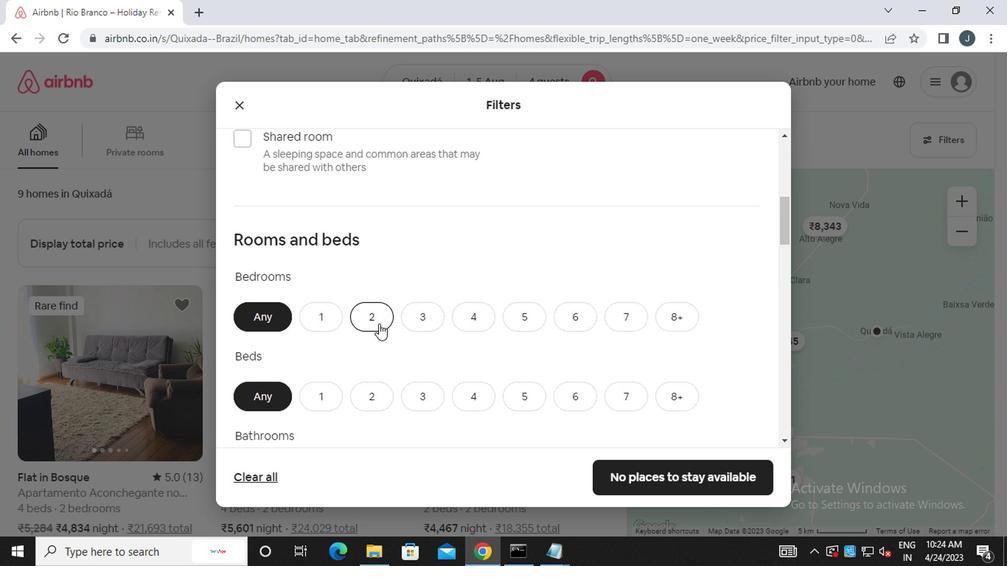 
Action: Mouse moved to (418, 399)
Screenshot: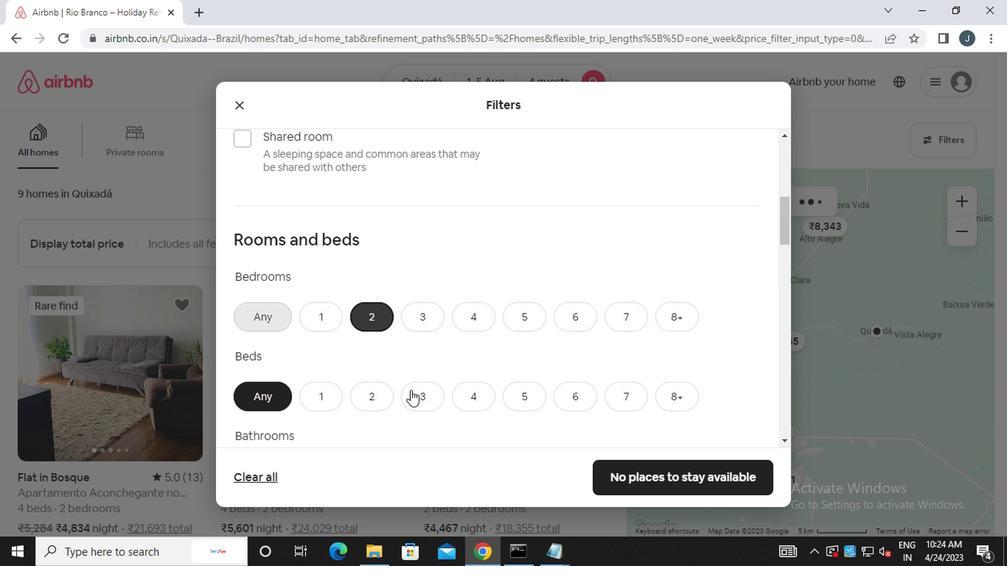 
Action: Mouse pressed left at (418, 399)
Screenshot: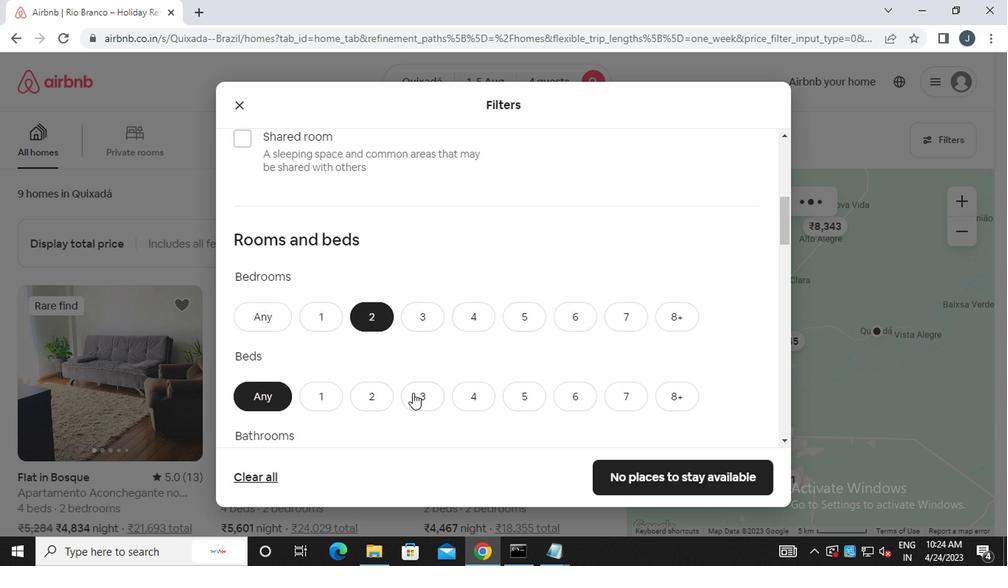
Action: Mouse moved to (418, 392)
Screenshot: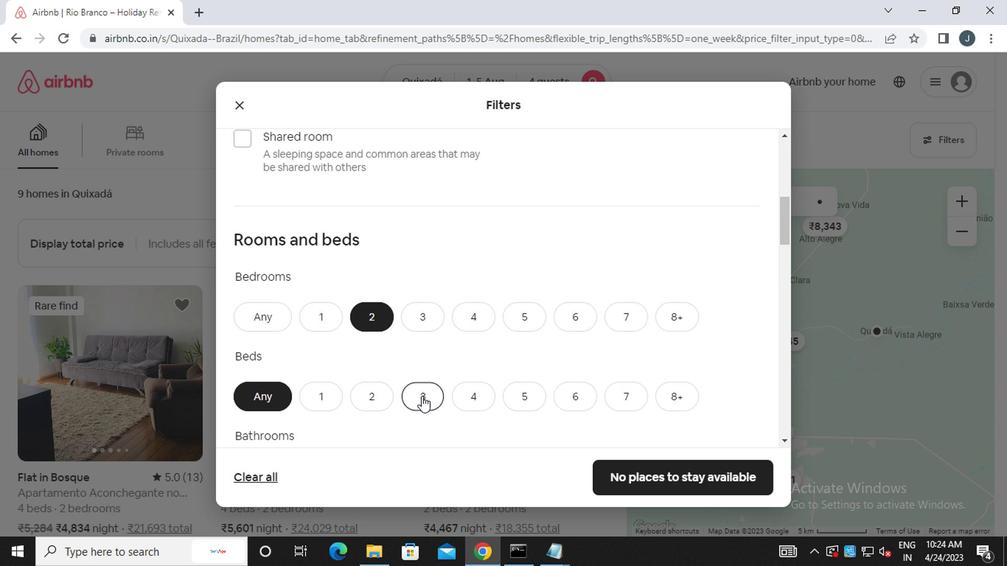 
Action: Mouse scrolled (418, 391) with delta (0, -1)
Screenshot: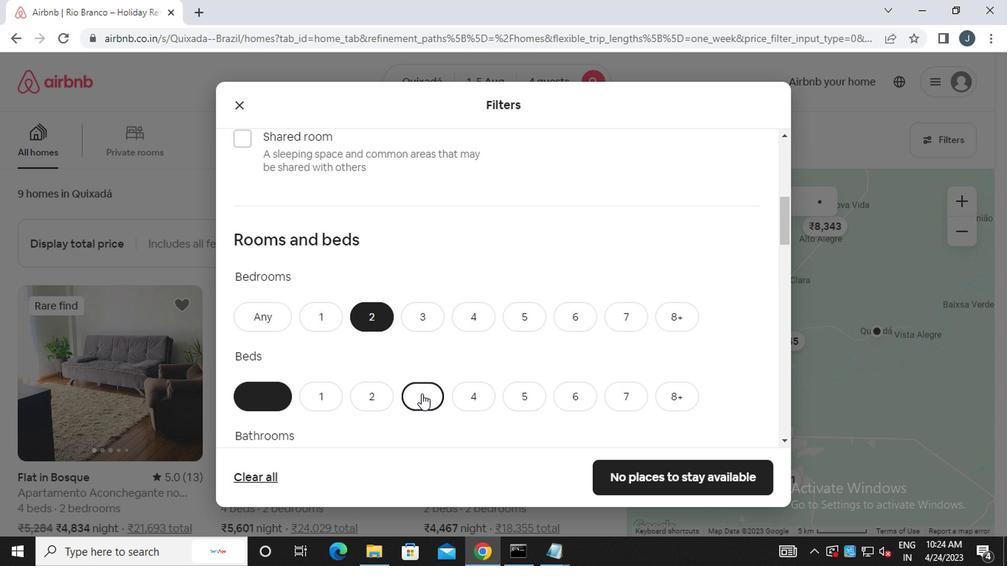 
Action: Mouse moved to (418, 391)
Screenshot: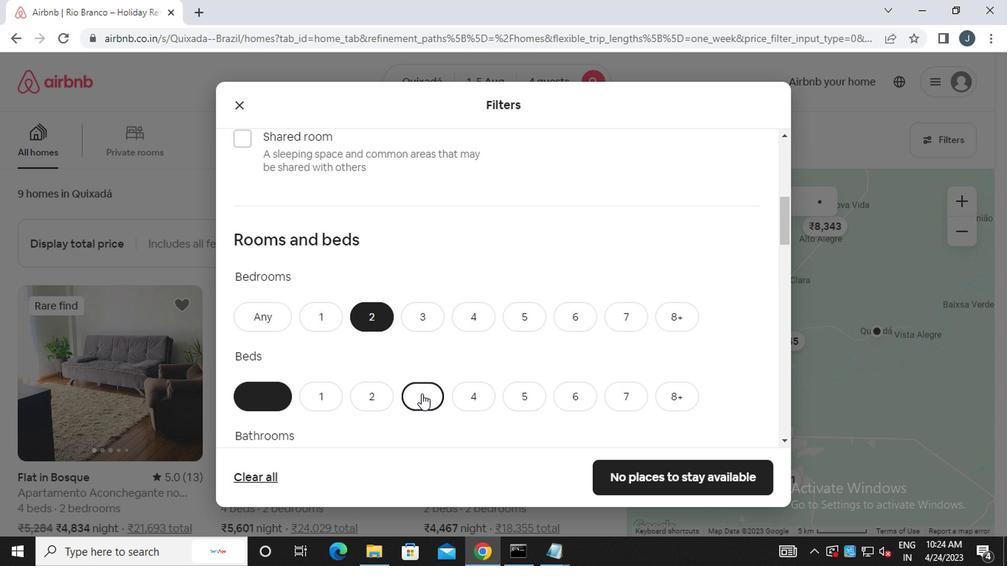 
Action: Mouse scrolled (418, 391) with delta (0, 0)
Screenshot: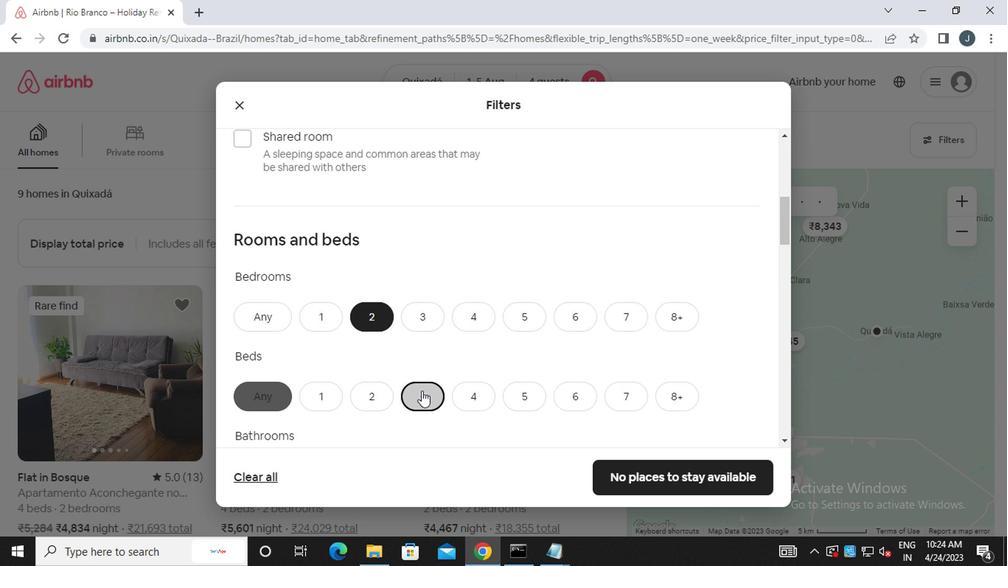 
Action: Mouse moved to (370, 330)
Screenshot: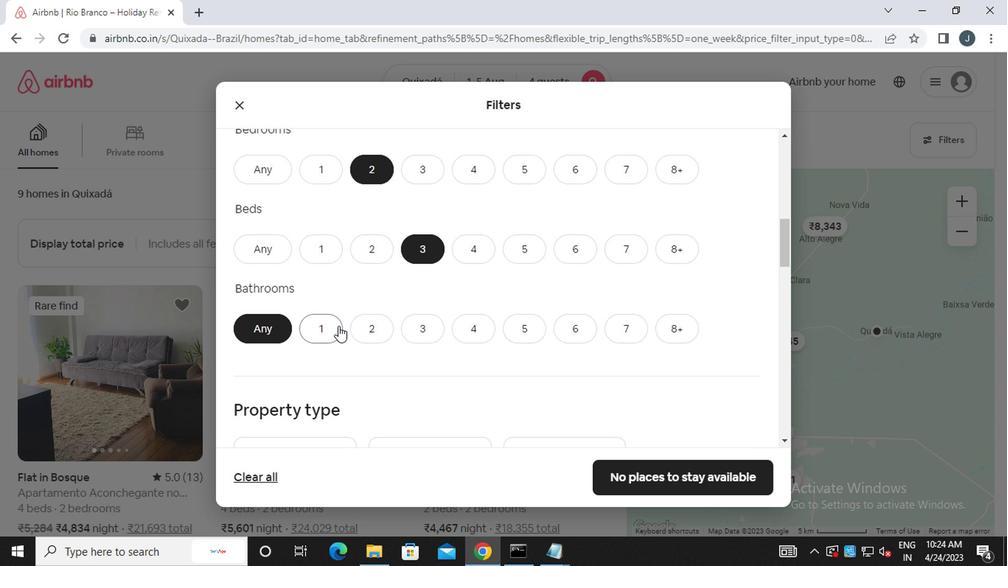 
Action: Mouse pressed left at (370, 330)
Screenshot: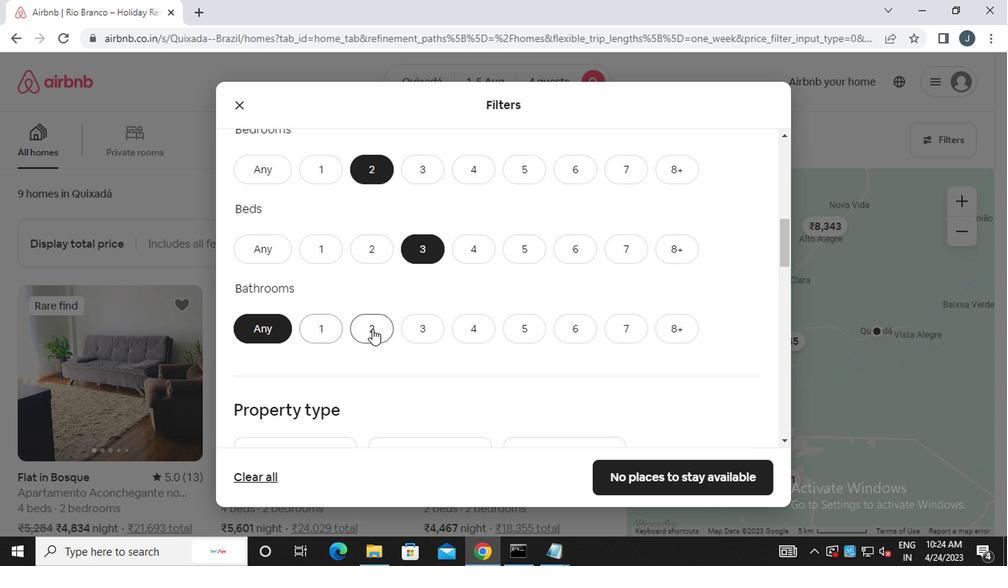 
Action: Mouse scrolled (370, 329) with delta (0, 0)
Screenshot: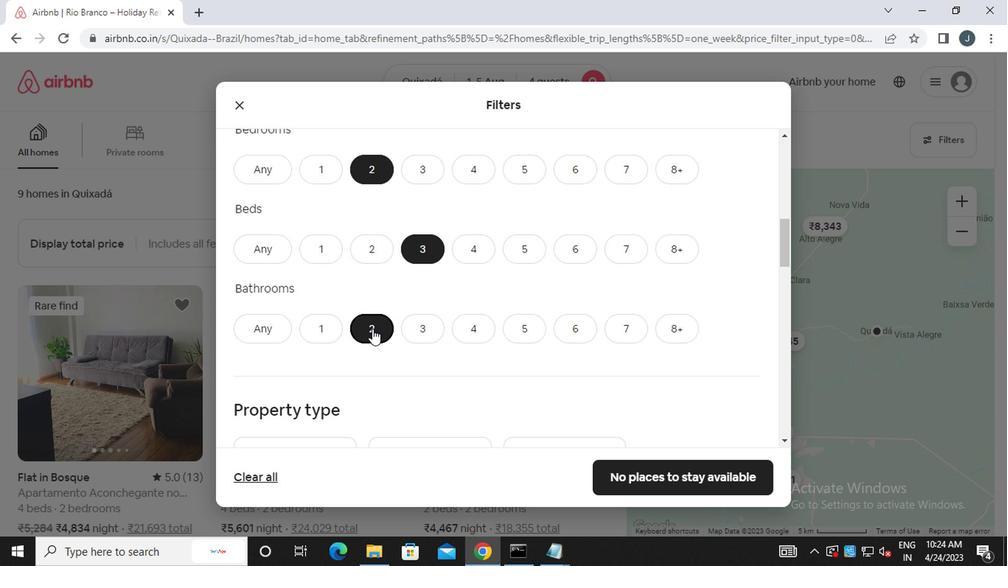 
Action: Mouse moved to (348, 418)
Screenshot: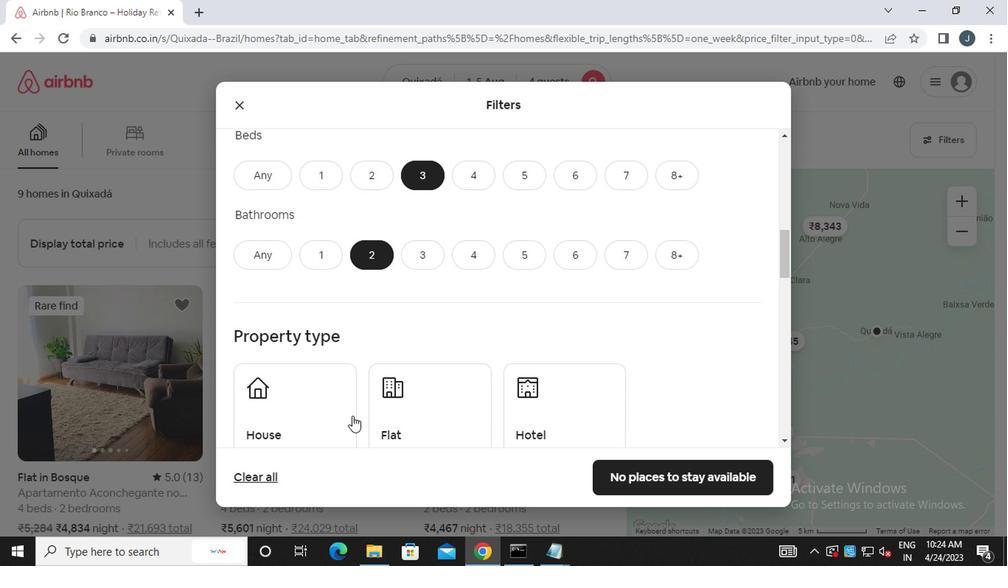 
Action: Mouse scrolled (348, 417) with delta (0, 0)
Screenshot: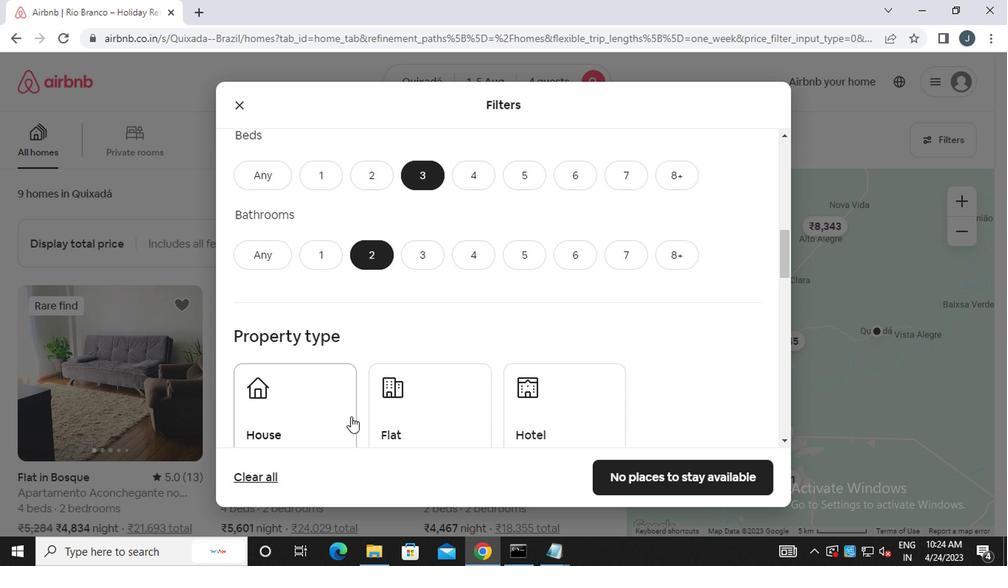 
Action: Mouse moved to (410, 337)
Screenshot: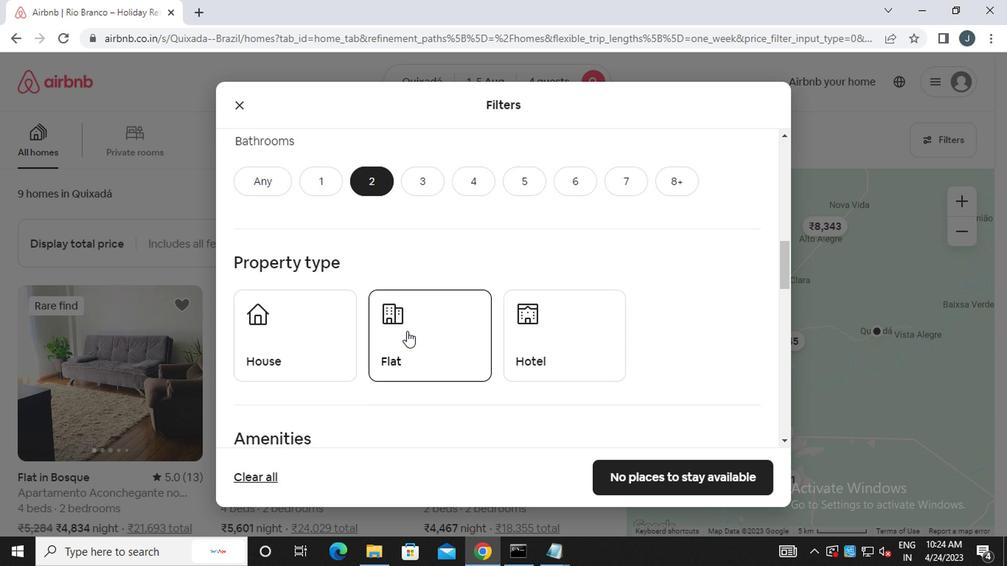 
Action: Mouse pressed left at (410, 337)
Screenshot: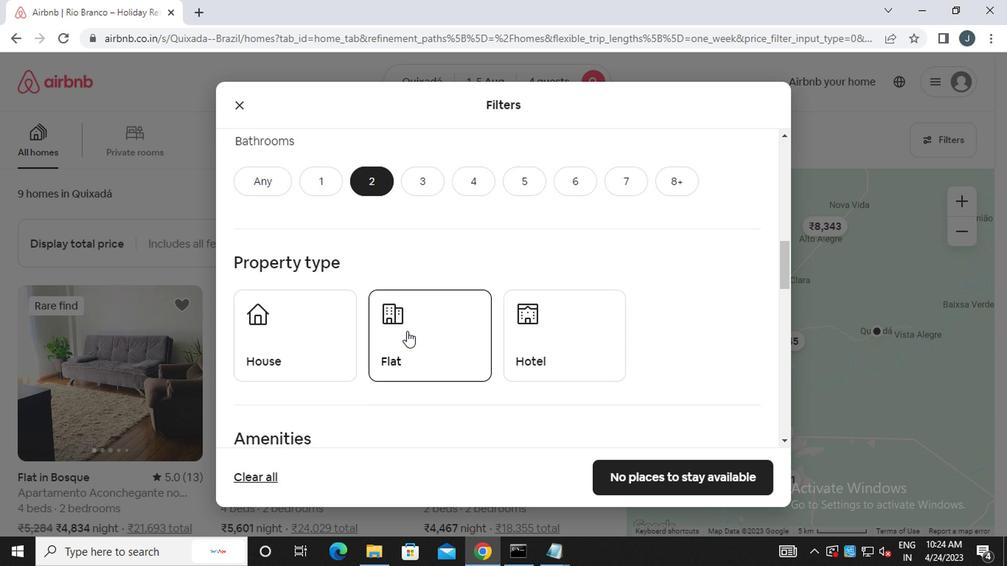 
Action: Mouse moved to (335, 362)
Screenshot: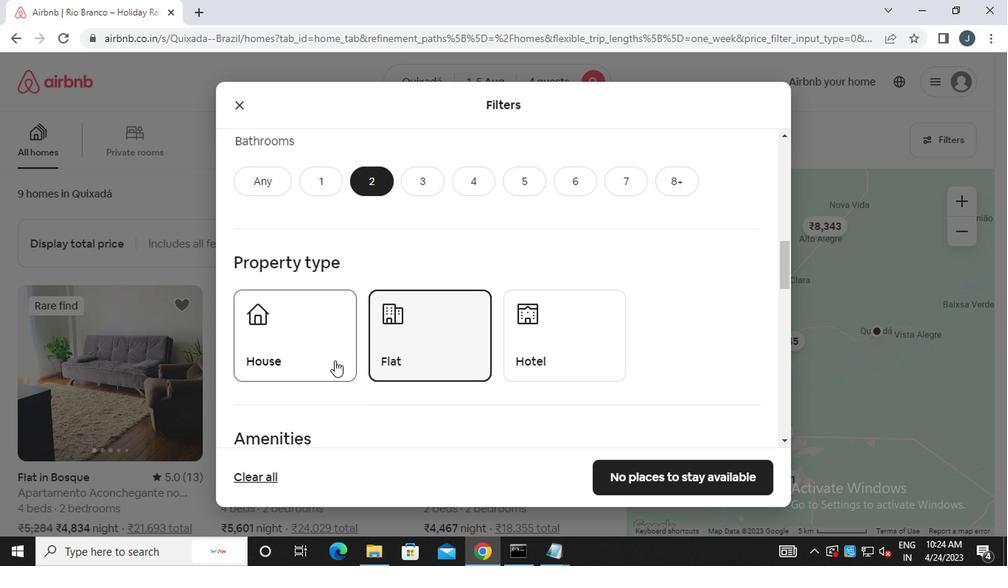 
Action: Mouse scrolled (335, 361) with delta (0, -1)
Screenshot: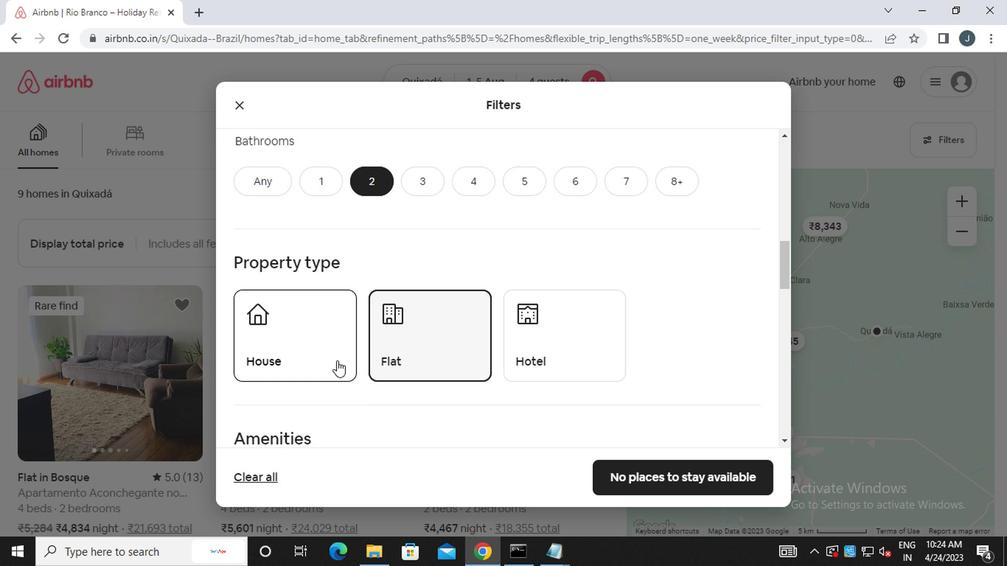 
Action: Mouse moved to (526, 279)
Screenshot: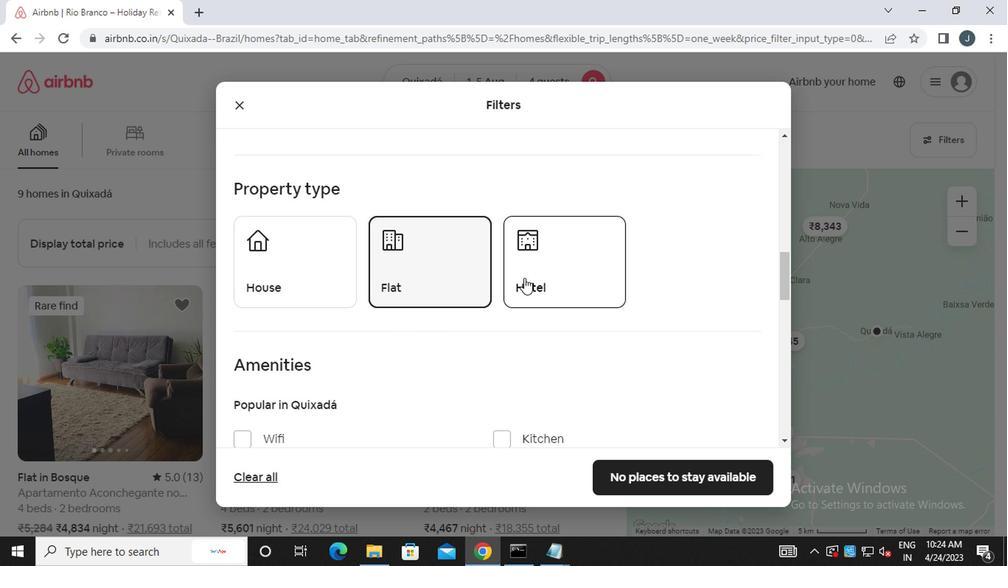 
Action: Mouse pressed left at (526, 279)
Screenshot: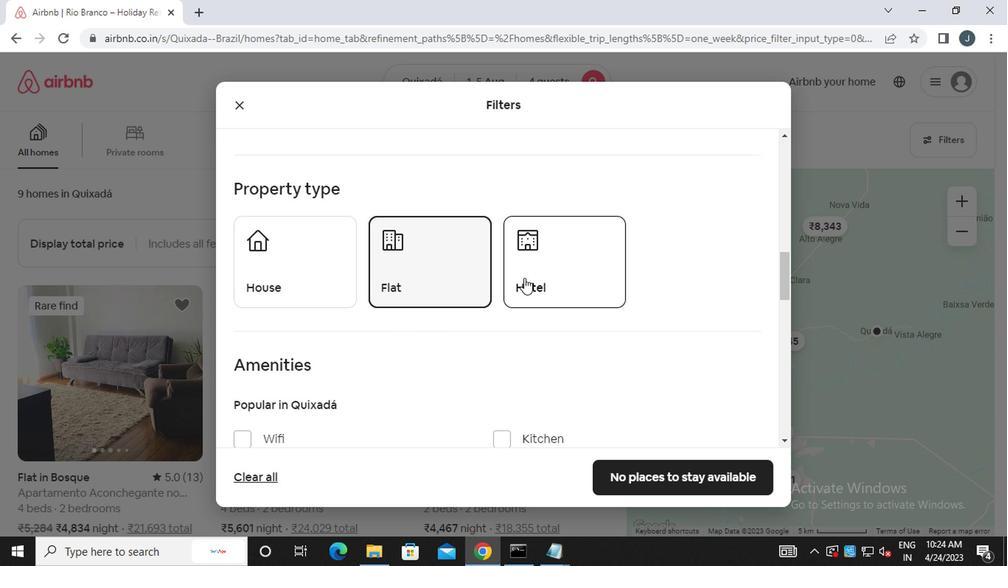 
Action: Mouse moved to (563, 295)
Screenshot: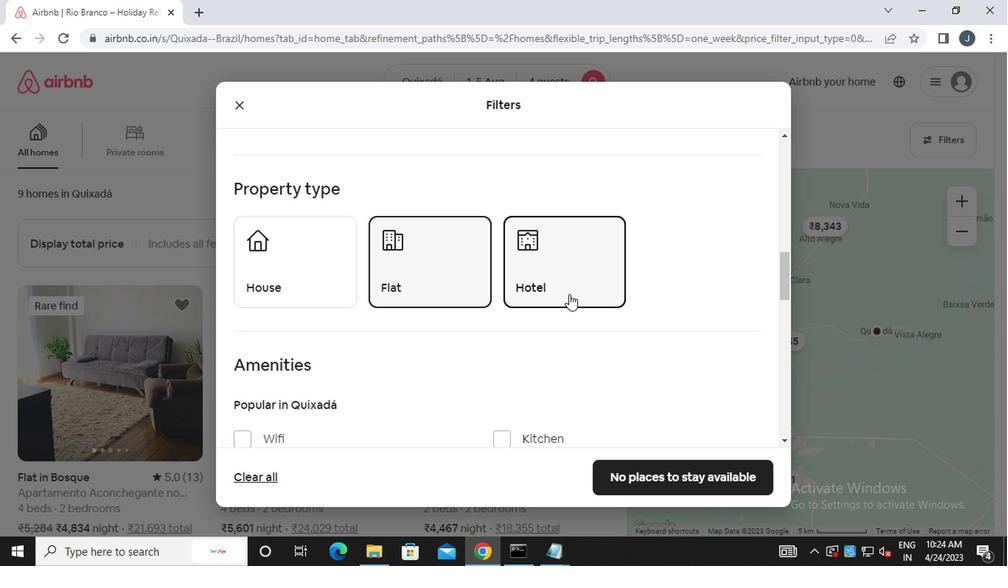 
Action: Mouse scrolled (563, 294) with delta (0, -1)
Screenshot: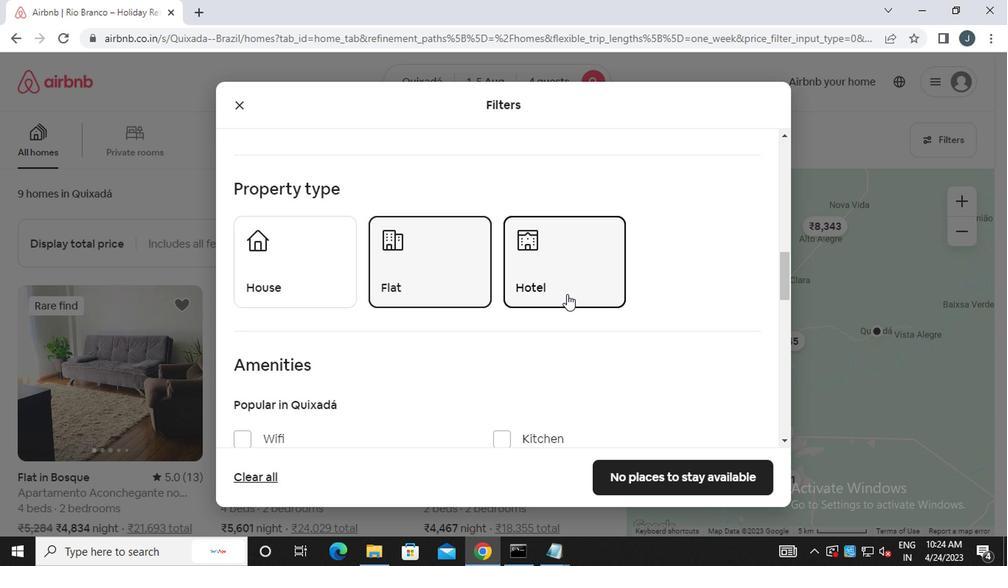 
Action: Mouse moved to (408, 254)
Screenshot: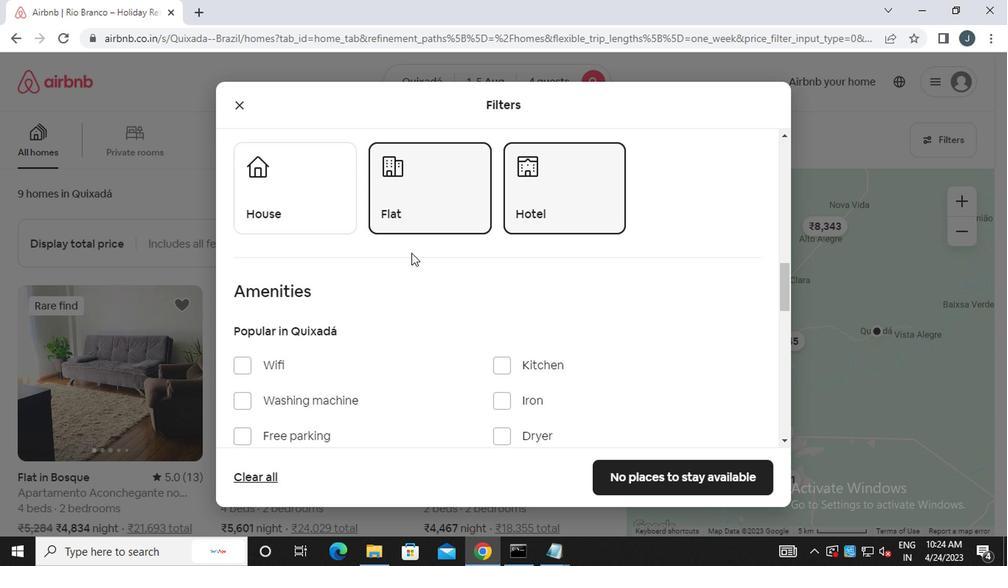
Action: Mouse scrolled (408, 253) with delta (0, -1)
Screenshot: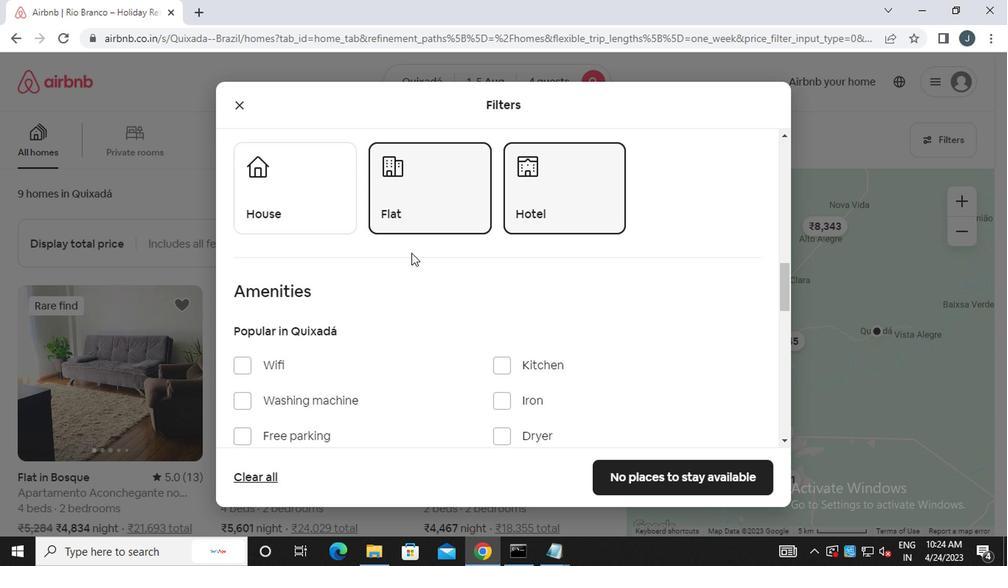 
Action: Mouse scrolled (408, 253) with delta (0, -1)
Screenshot: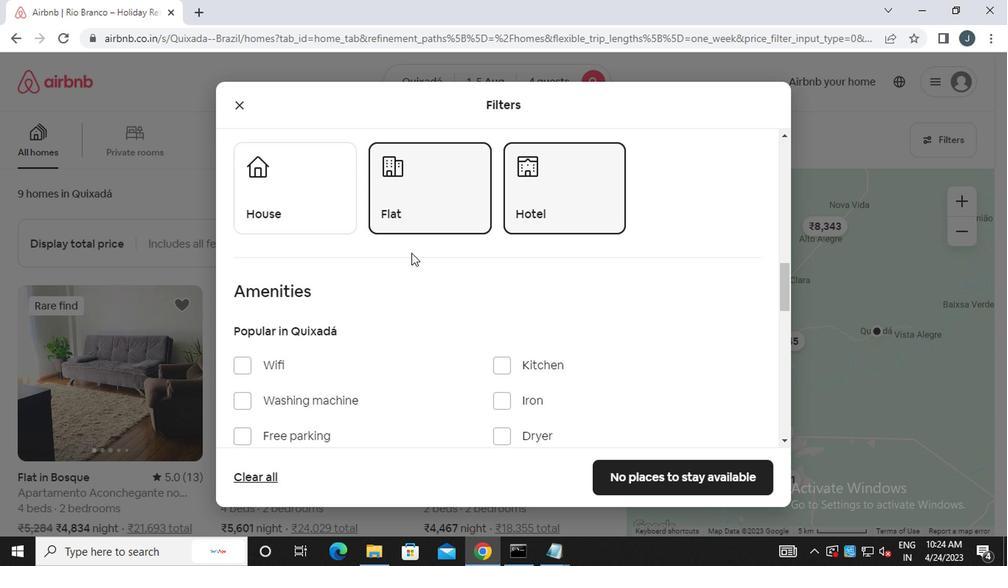 
Action: Mouse moved to (408, 254)
Screenshot: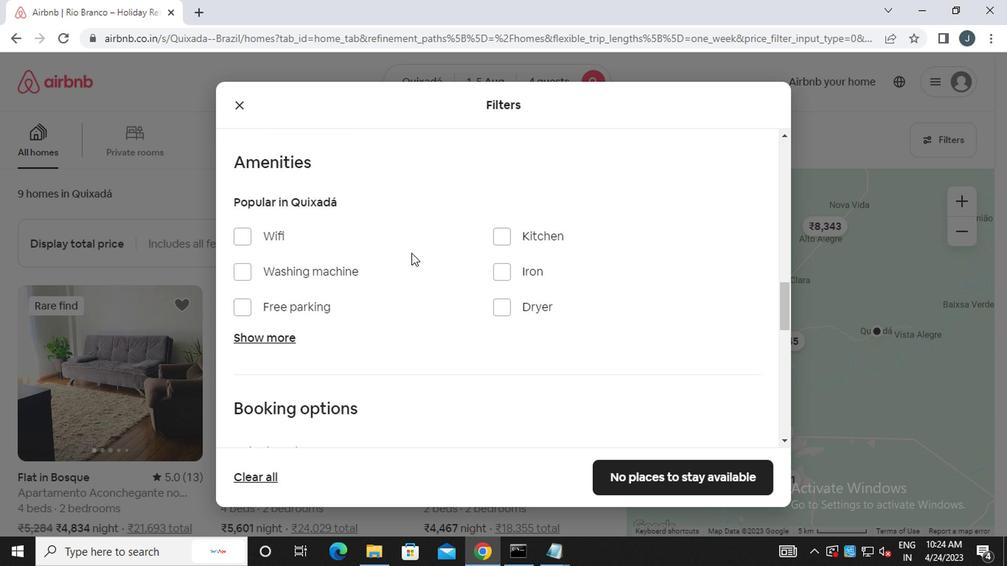 
Action: Mouse scrolled (408, 253) with delta (0, -1)
Screenshot: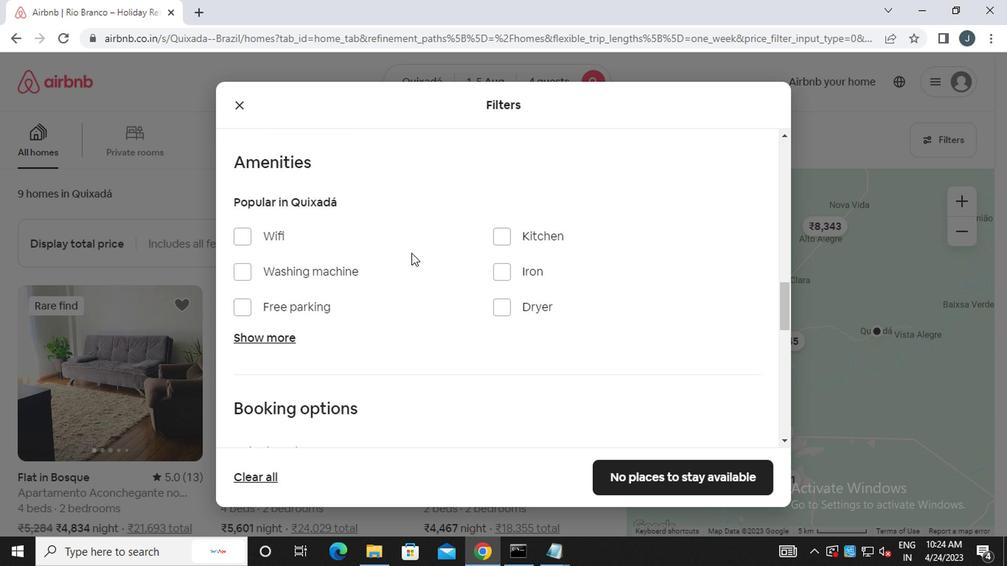 
Action: Mouse moved to (411, 255)
Screenshot: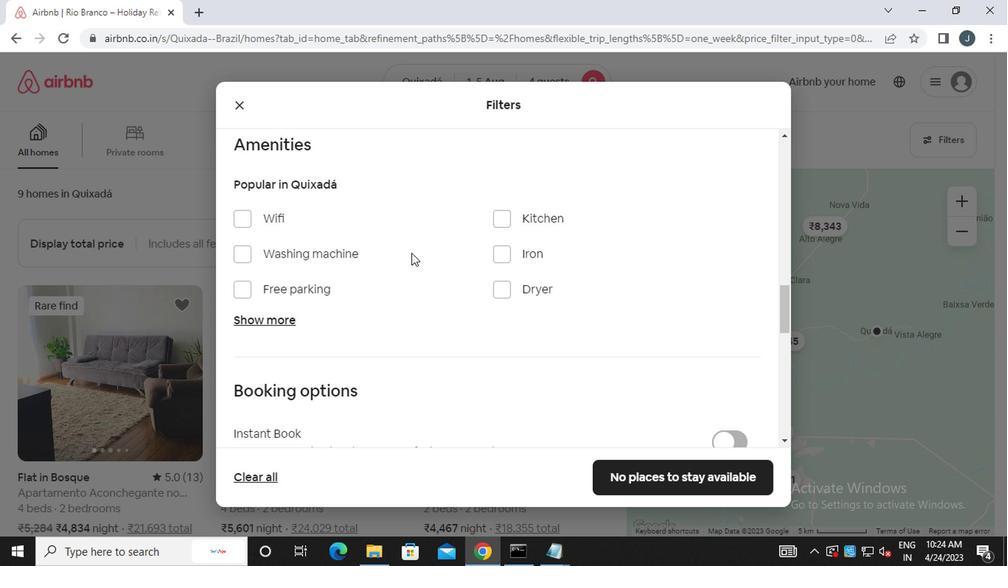 
Action: Mouse scrolled (411, 254) with delta (0, -1)
Screenshot: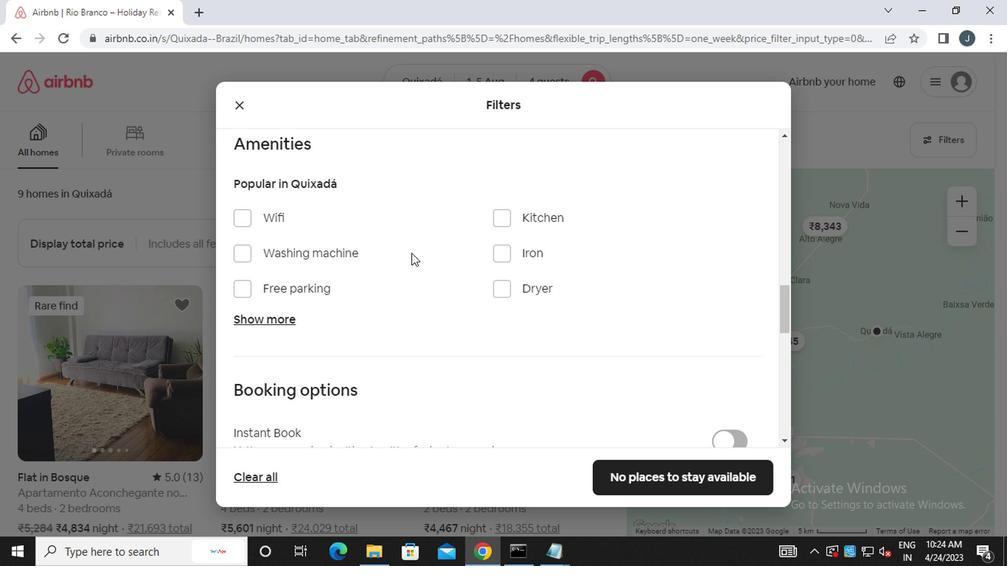 
Action: Mouse scrolled (411, 254) with delta (0, -1)
Screenshot: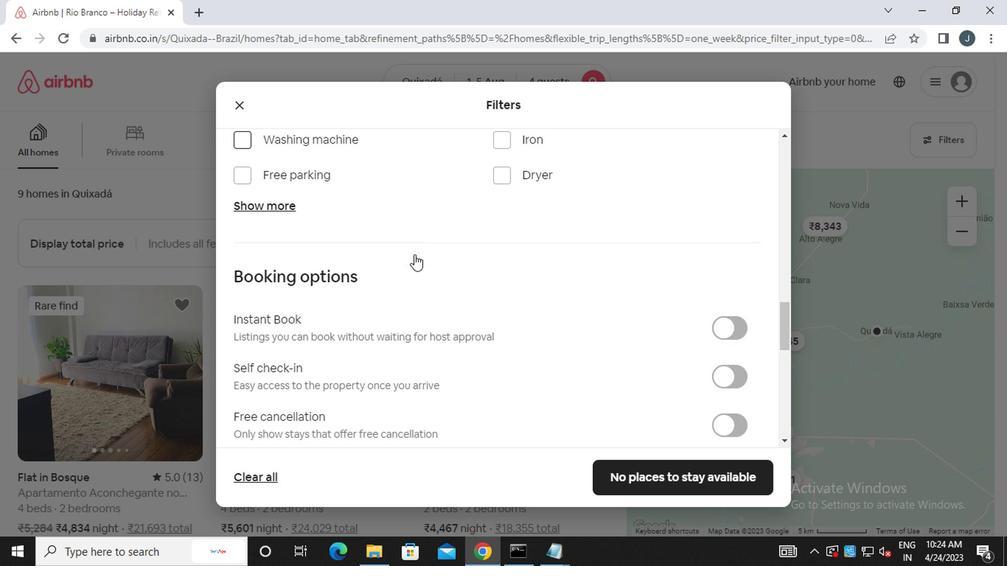 
Action: Mouse moved to (413, 256)
Screenshot: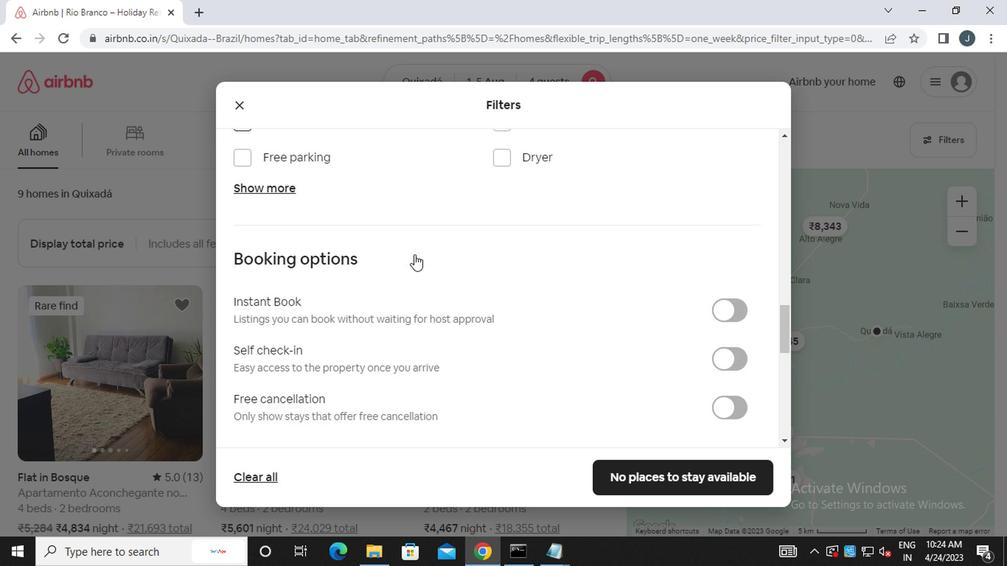 
Action: Mouse scrolled (413, 255) with delta (0, 0)
Screenshot: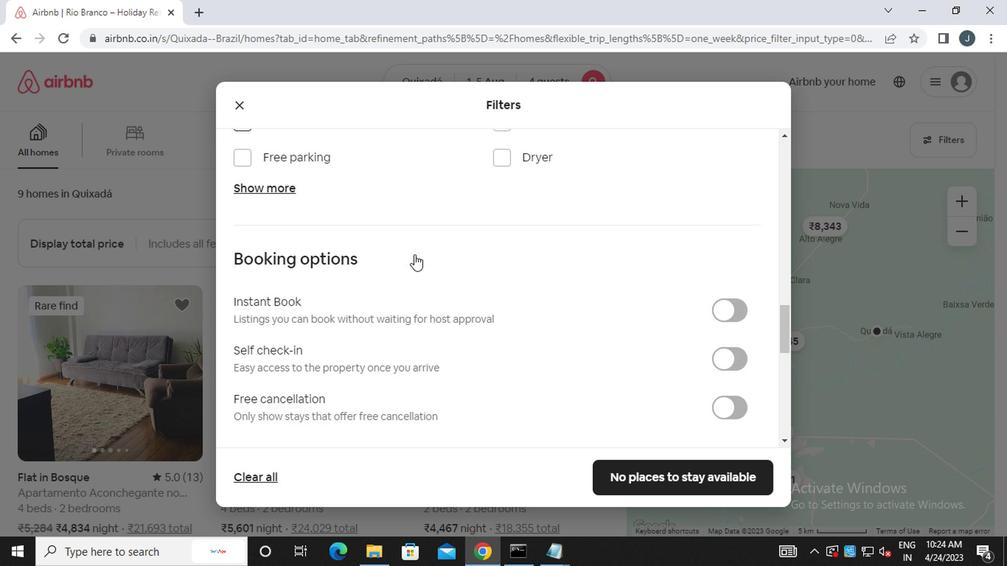 
Action: Mouse moved to (713, 200)
Screenshot: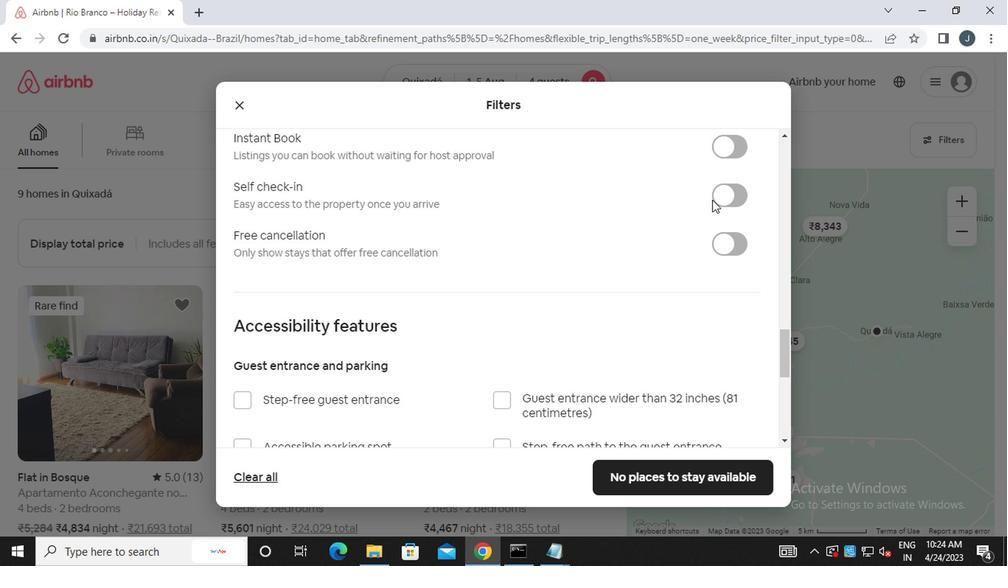 
Action: Mouse pressed left at (713, 200)
Screenshot: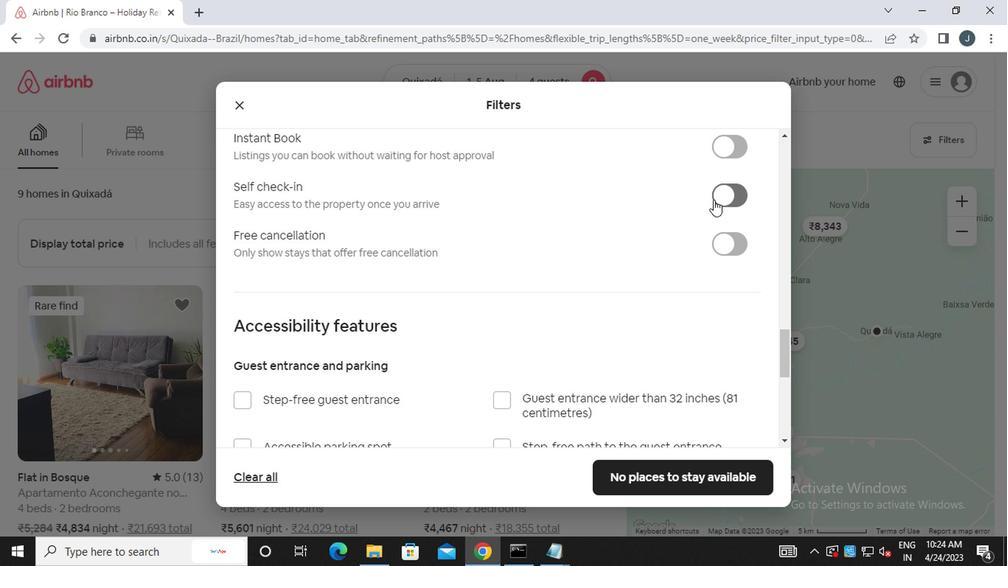 
Action: Mouse moved to (651, 236)
Screenshot: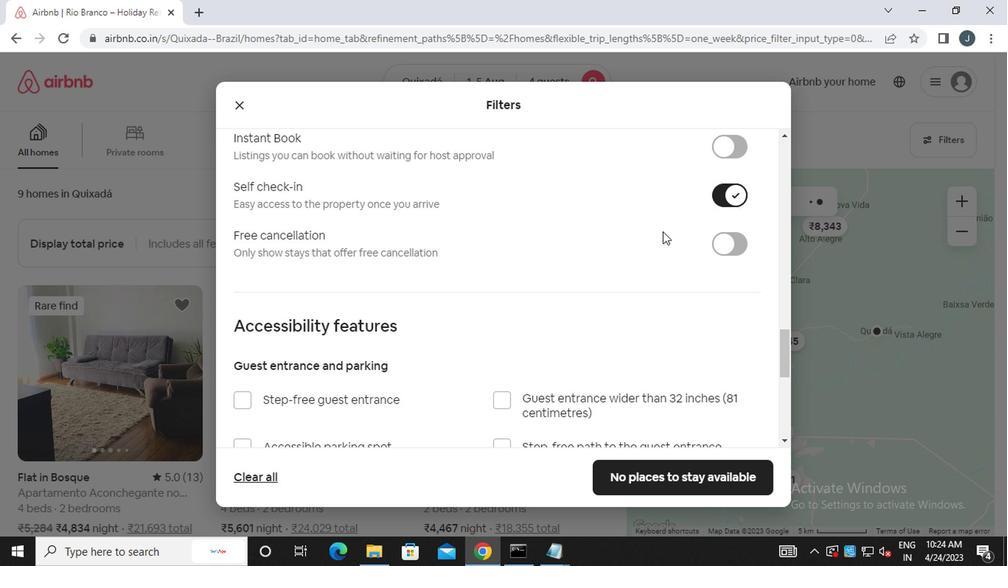 
Action: Mouse scrolled (651, 235) with delta (0, 0)
Screenshot: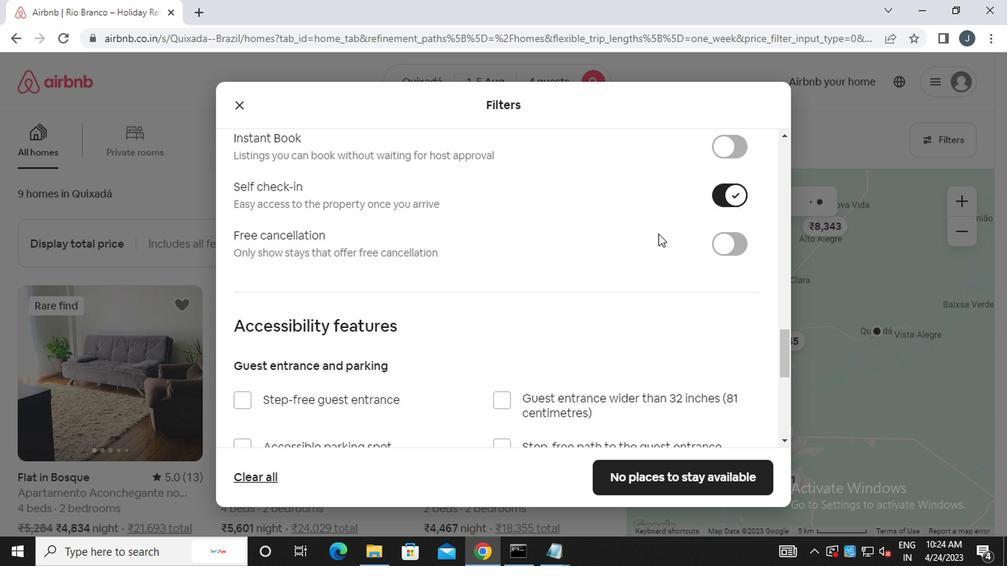 
Action: Mouse scrolled (651, 235) with delta (0, 0)
Screenshot: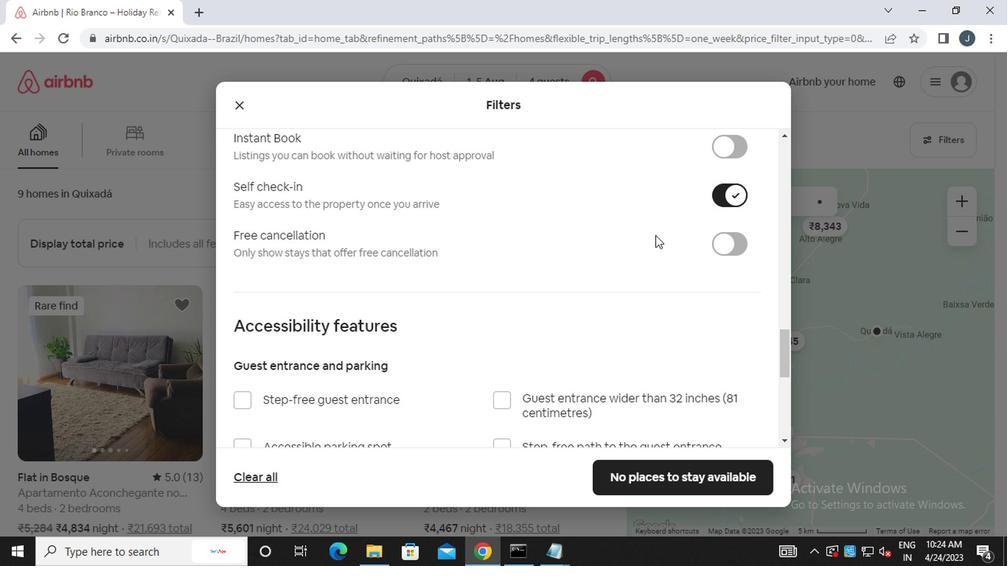 
Action: Mouse scrolled (651, 235) with delta (0, 0)
Screenshot: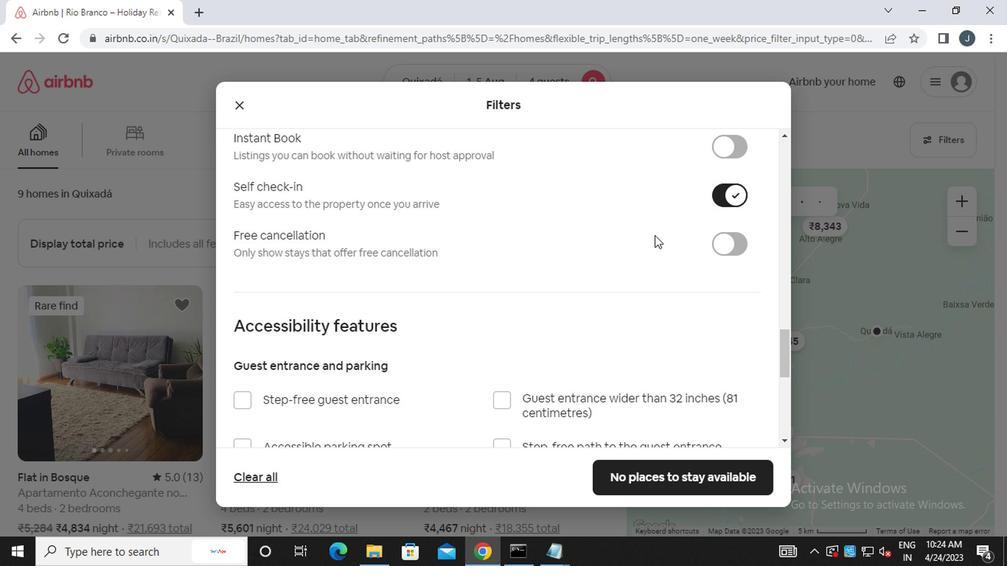 
Action: Mouse scrolled (651, 235) with delta (0, 0)
Screenshot: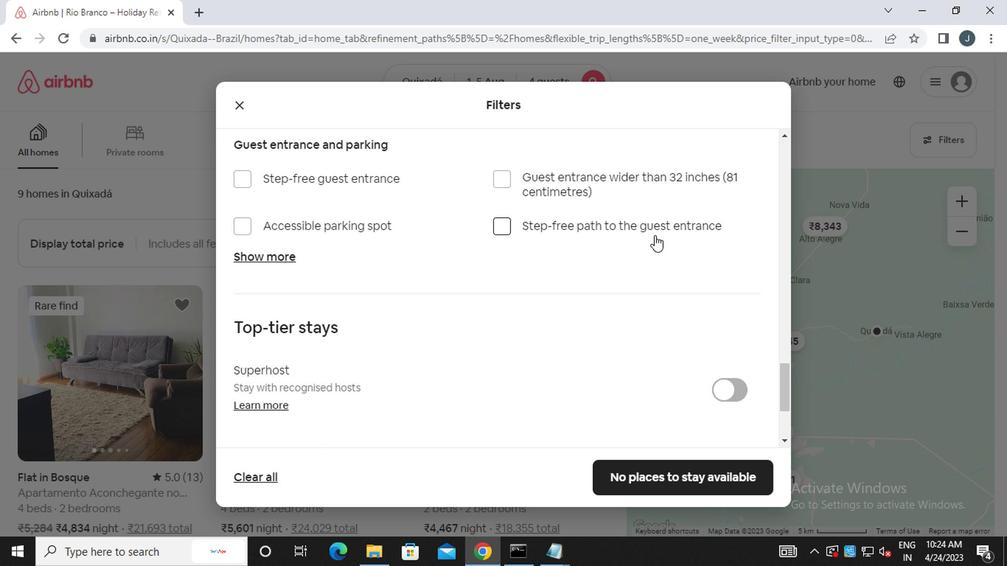
Action: Mouse scrolled (651, 235) with delta (0, 0)
Screenshot: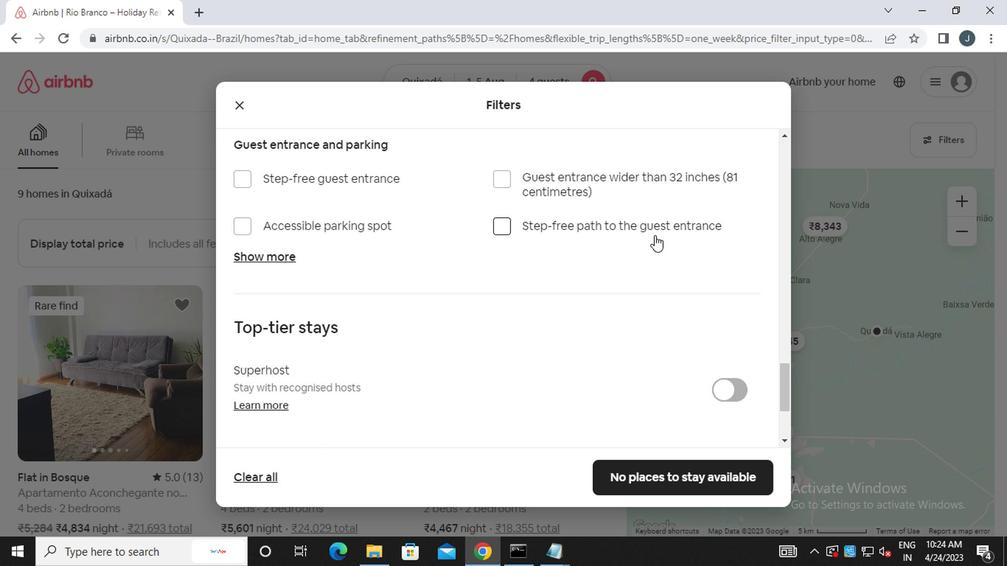 
Action: Mouse moved to (600, 249)
Screenshot: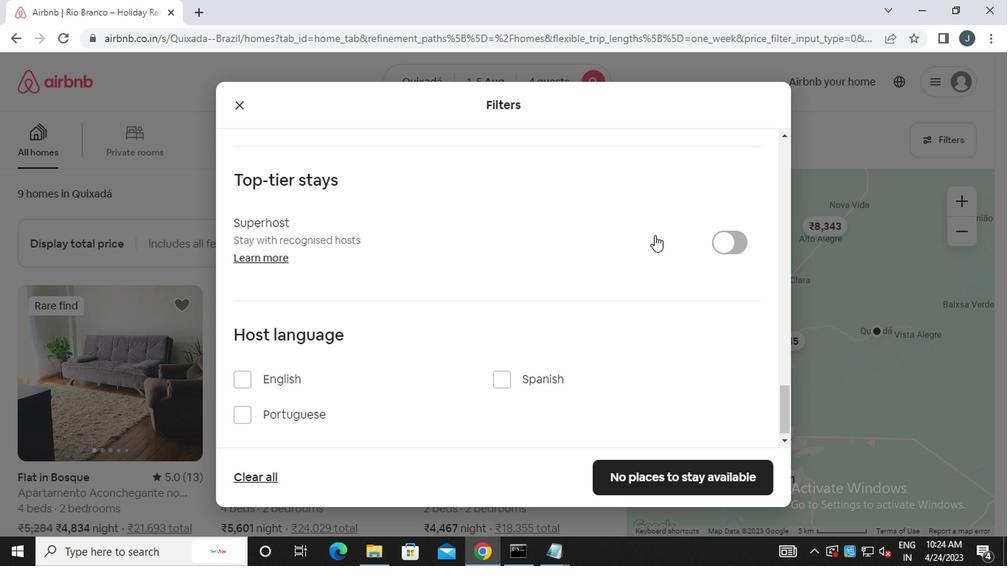 
Action: Mouse scrolled (600, 248) with delta (0, 0)
Screenshot: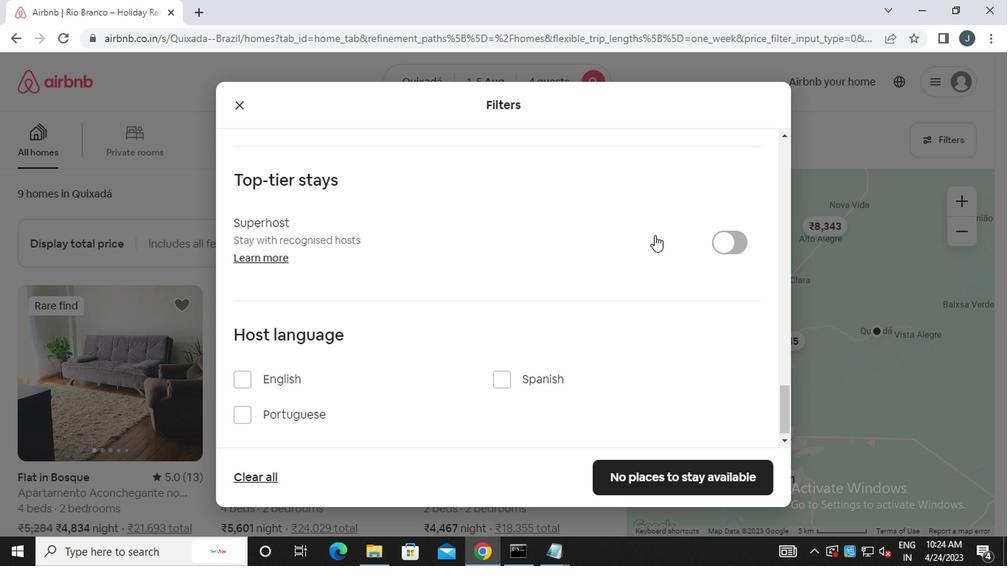 
Action: Mouse moved to (596, 250)
Screenshot: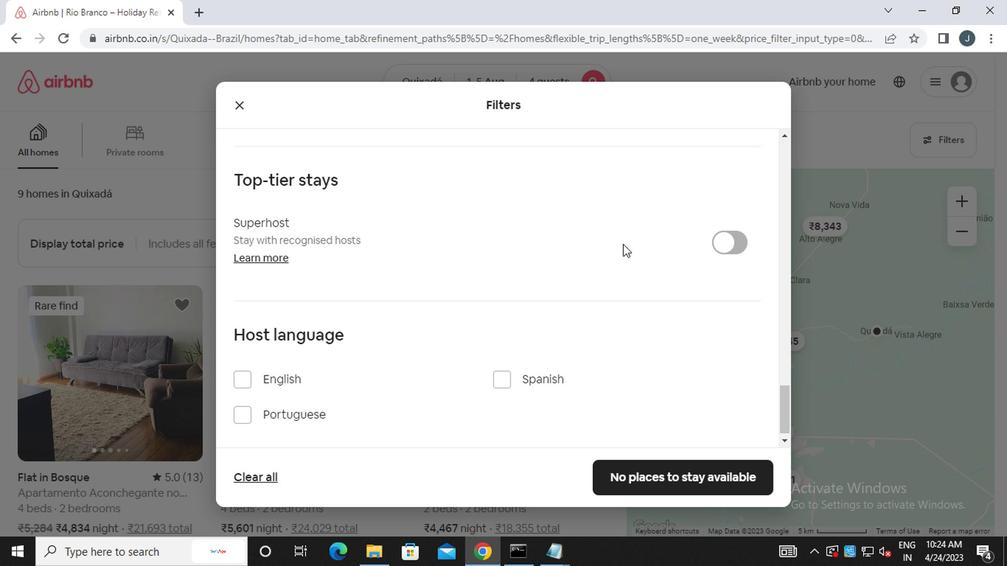
Action: Mouse scrolled (596, 249) with delta (0, -1)
Screenshot: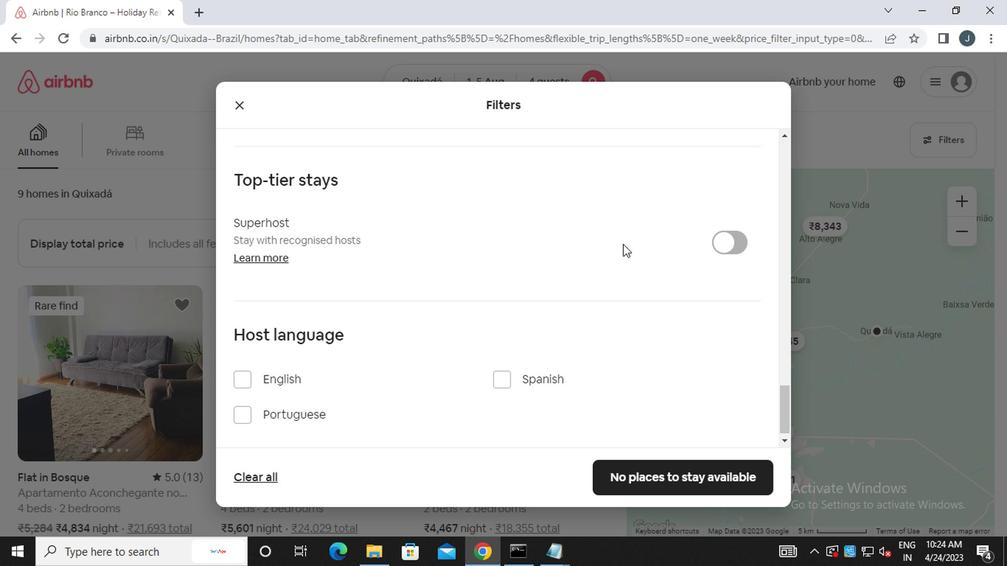 
Action: Mouse moved to (309, 389)
Screenshot: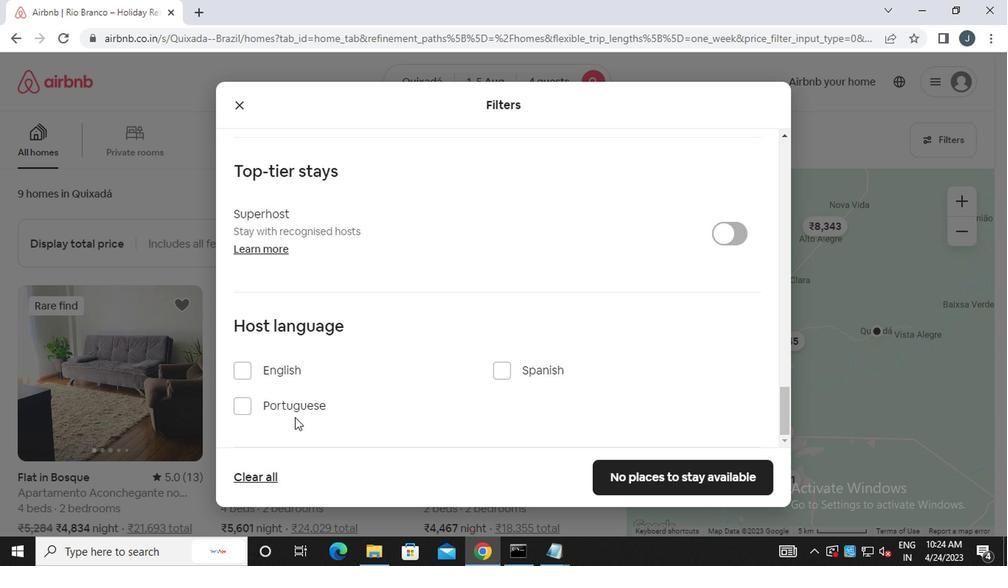 
Action: Mouse scrolled (309, 388) with delta (0, 0)
Screenshot: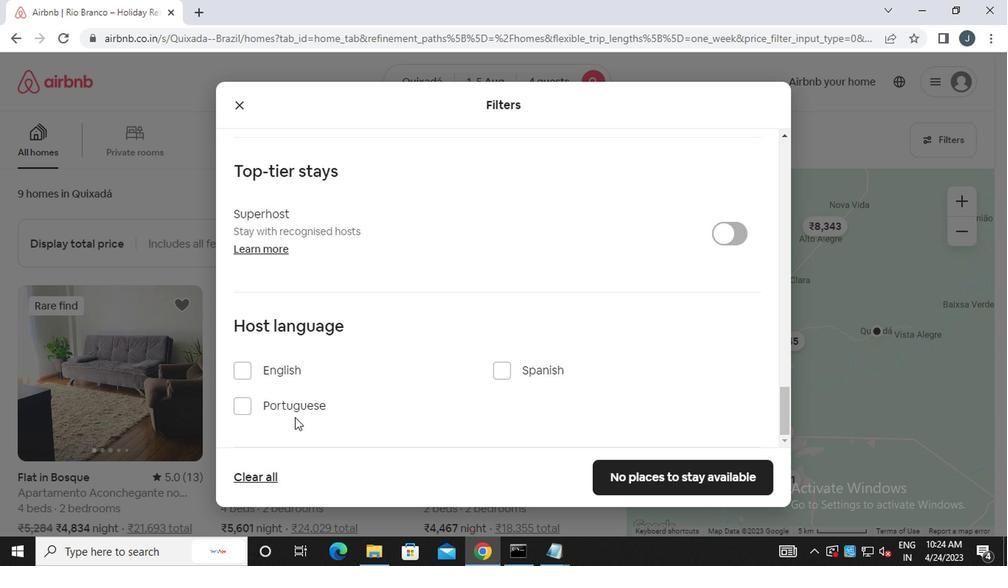 
Action: Mouse moved to (310, 387)
Screenshot: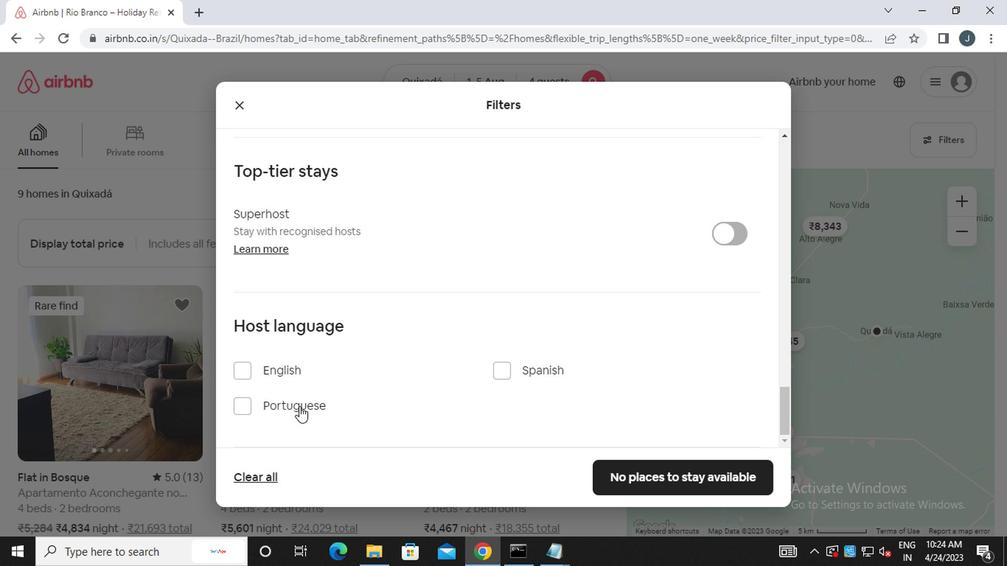 
Action: Mouse scrolled (310, 386) with delta (0, -1)
Screenshot: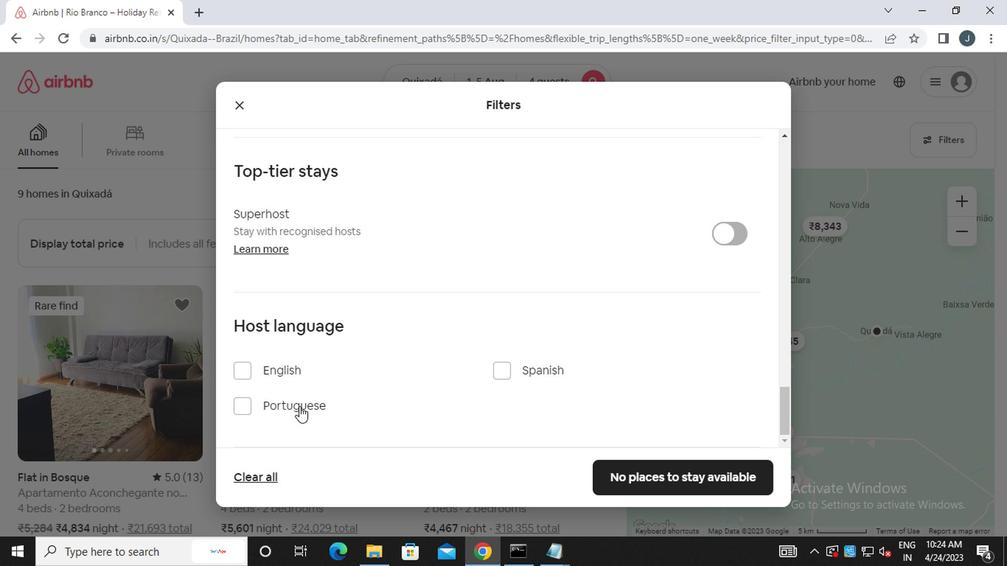 
Action: Mouse moved to (310, 387)
Screenshot: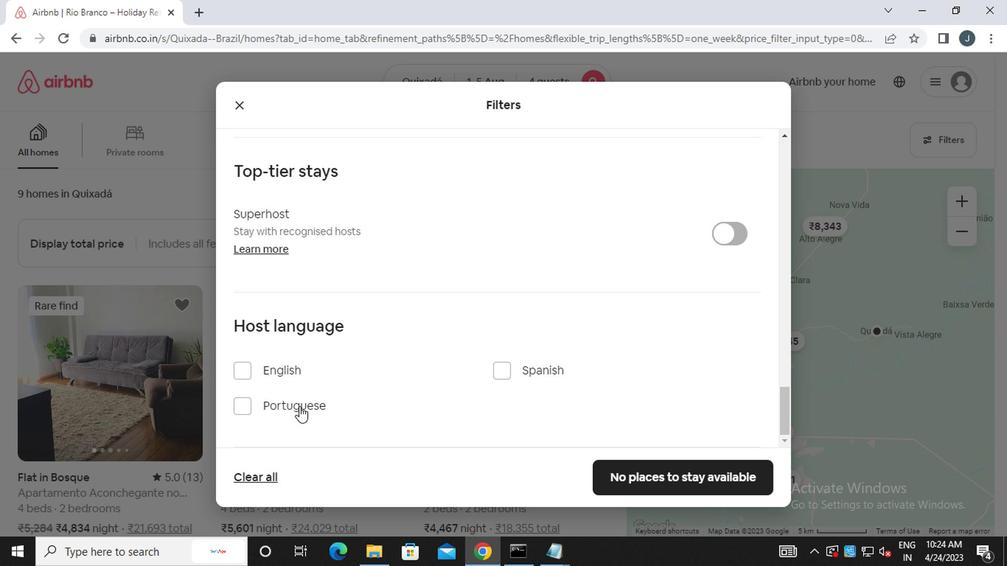 
Action: Mouse scrolled (310, 386) with delta (0, -1)
Screenshot: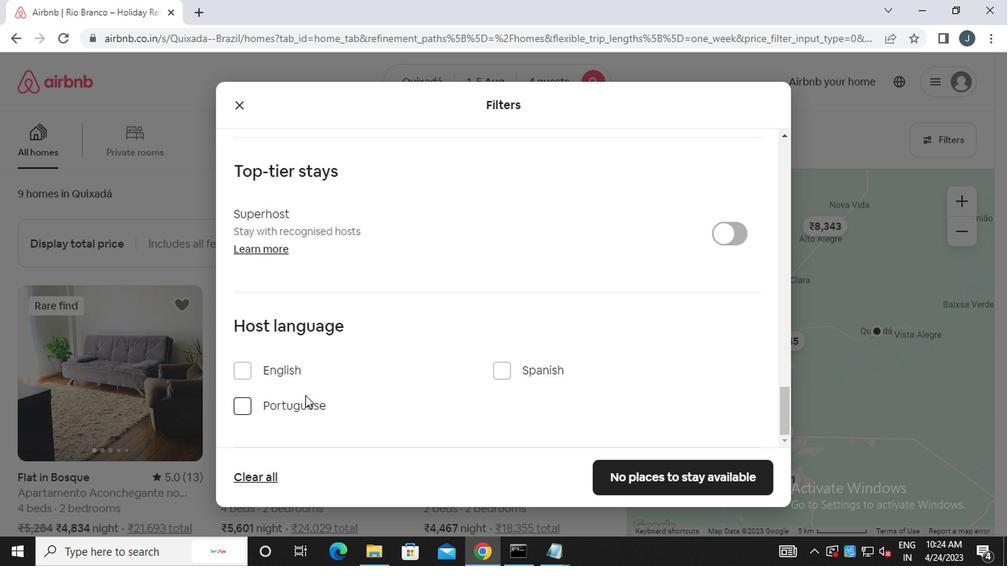 
Action: Mouse moved to (493, 370)
Screenshot: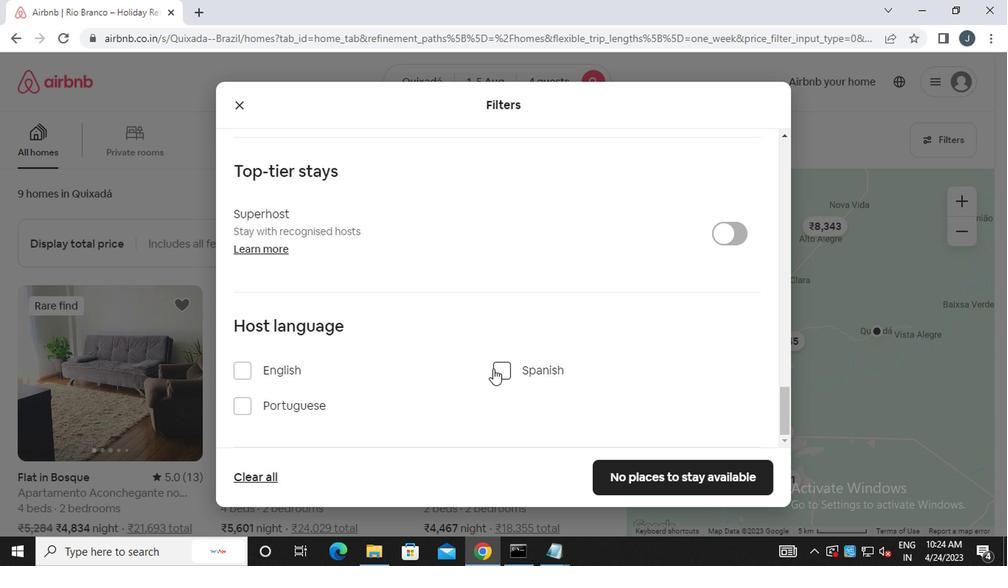 
Action: Mouse pressed left at (493, 370)
Screenshot: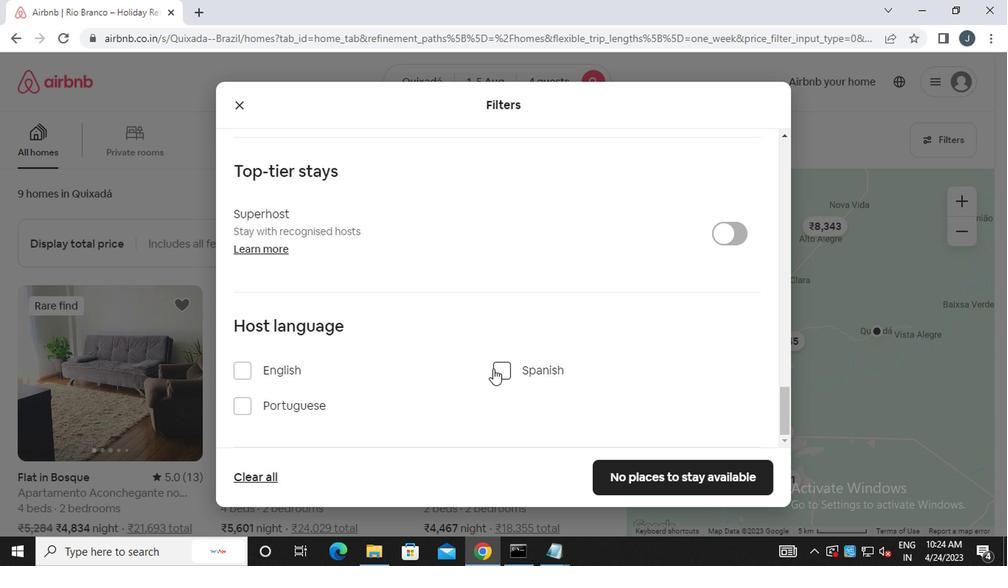 
Action: Mouse moved to (662, 480)
Screenshot: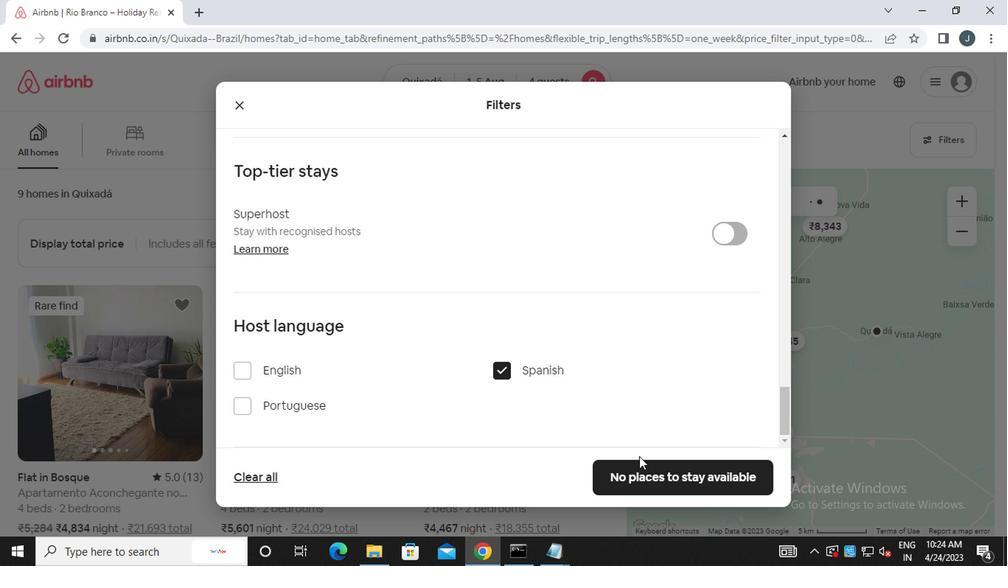 
Action: Mouse pressed left at (662, 480)
Screenshot: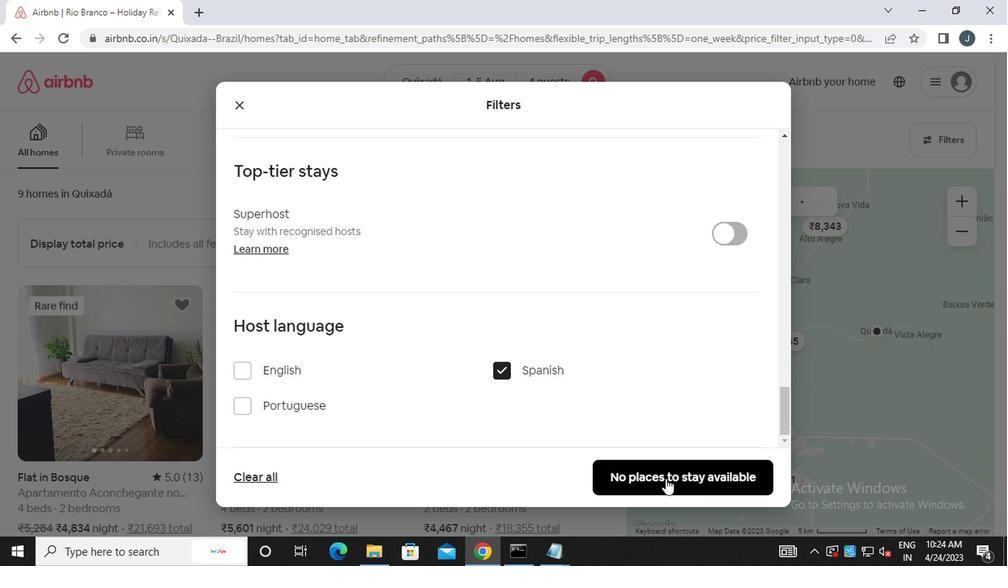 
Action: Mouse moved to (657, 476)
Screenshot: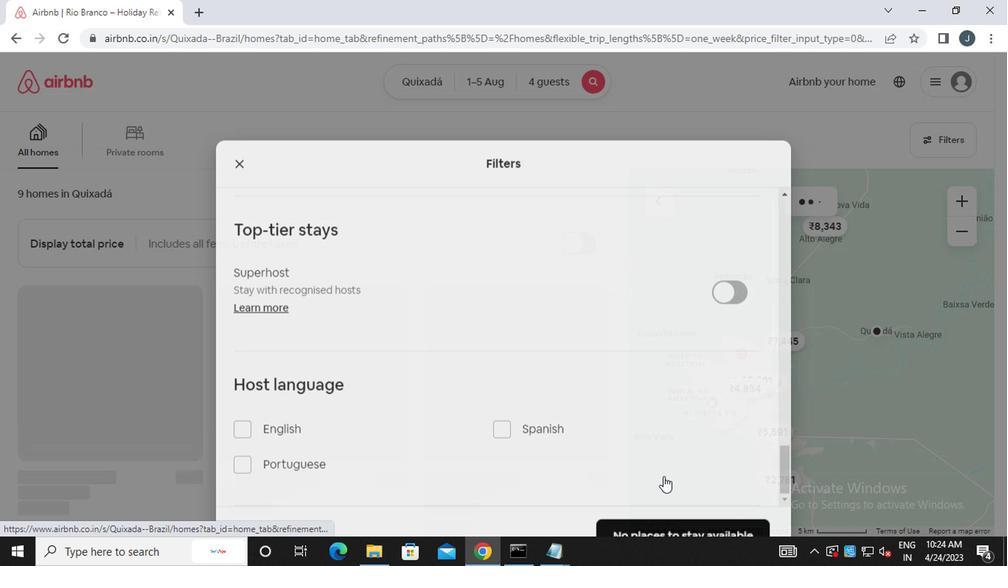 
